 Task: Select traffic view around selected location Great Barrier Reef, Australia and identify the nearest hotel to the peak traffic point
Action: Mouse moved to (135, 72)
Screenshot: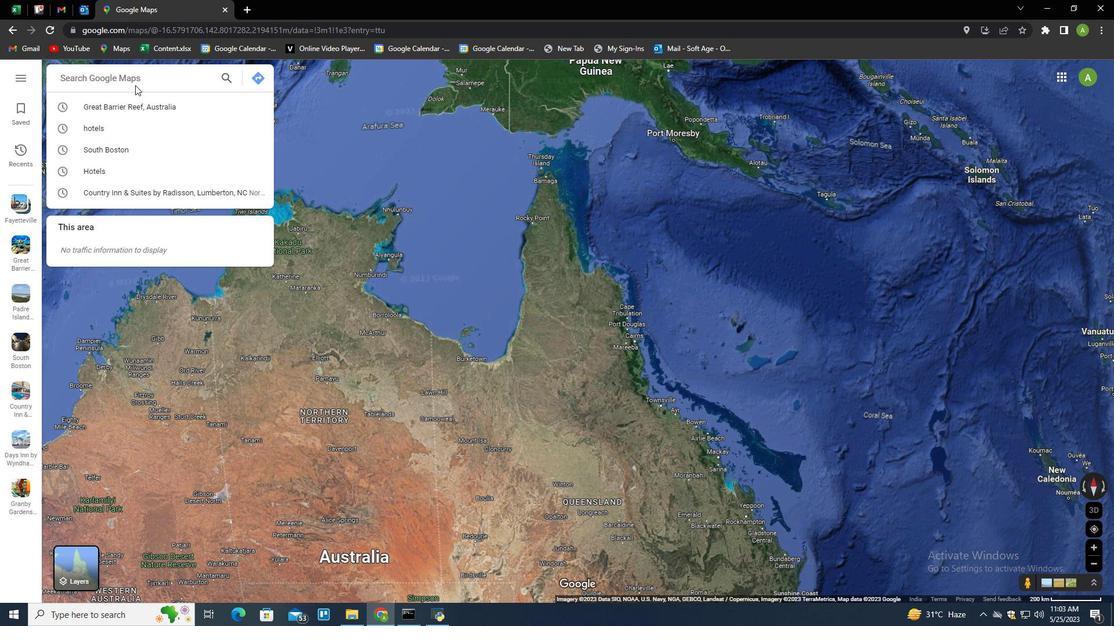
Action: Mouse pressed left at (135, 72)
Screenshot: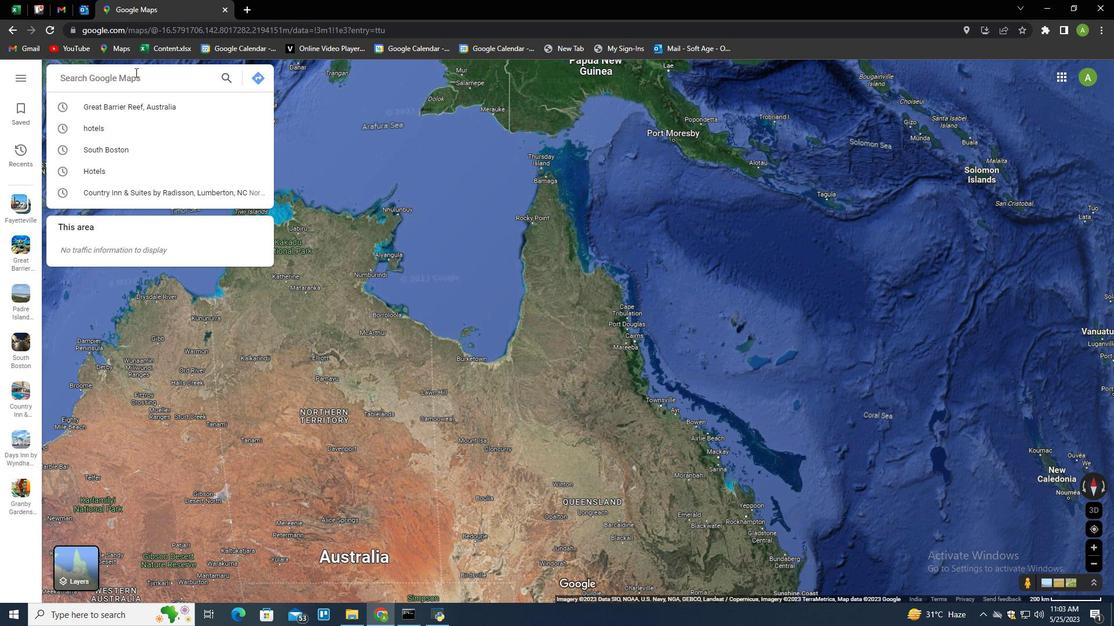 
Action: Key pressed <Key.shift>Barries<Key.backspace>r<Key.space><Key.shift>Reef,<Key.space><Key.shift>Austrat<Key.backspace>lia<Key.down><Key.enter>
Screenshot: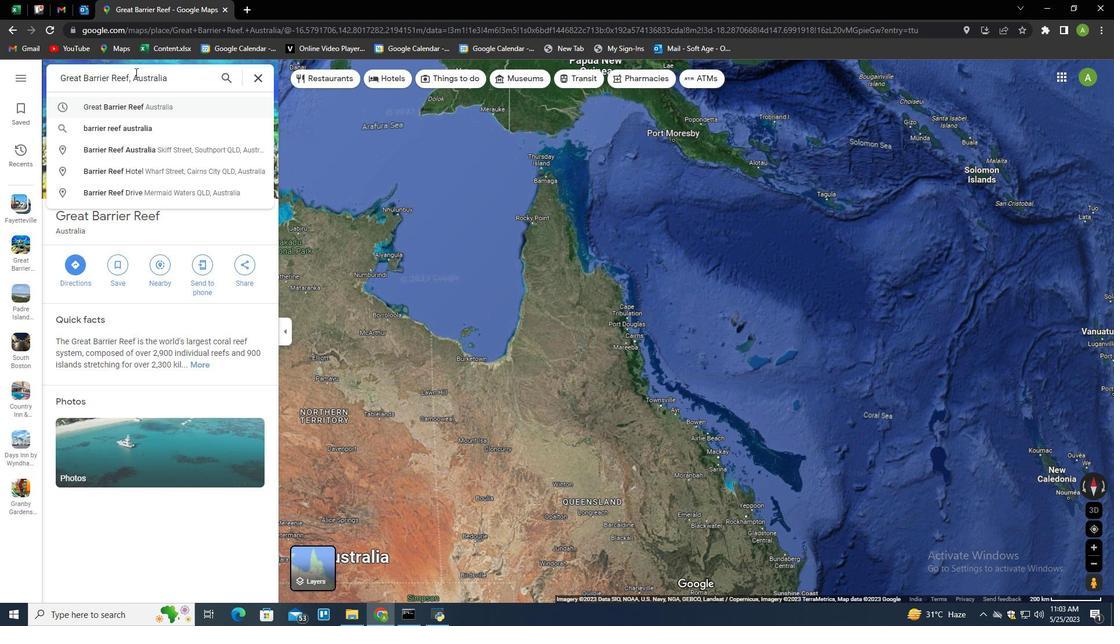 
Action: Mouse moved to (389, 78)
Screenshot: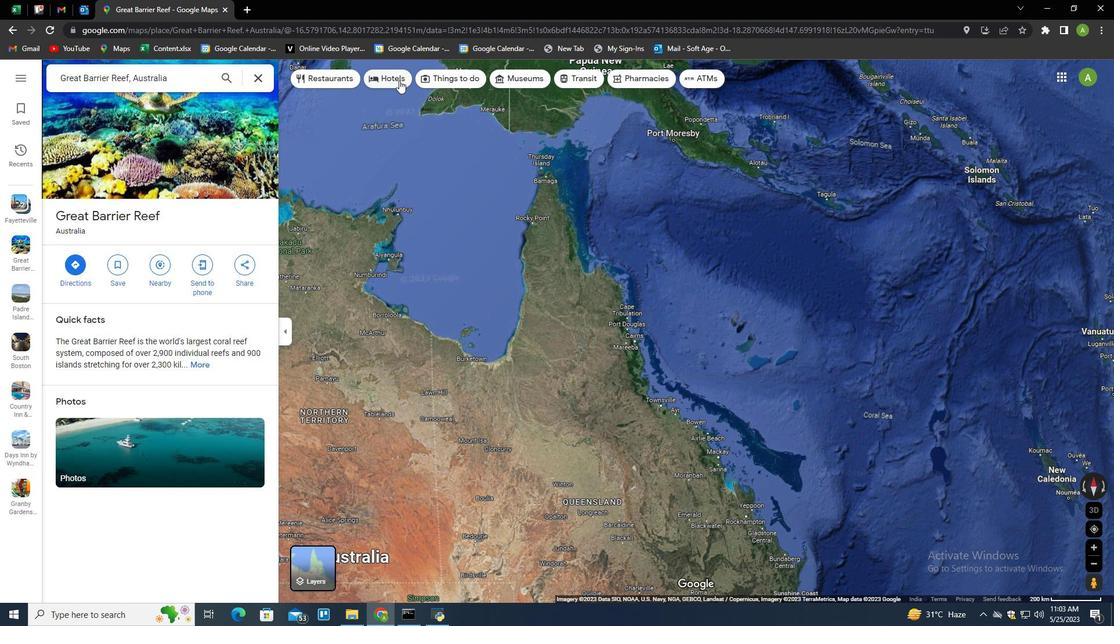 
Action: Mouse pressed left at (389, 78)
Screenshot: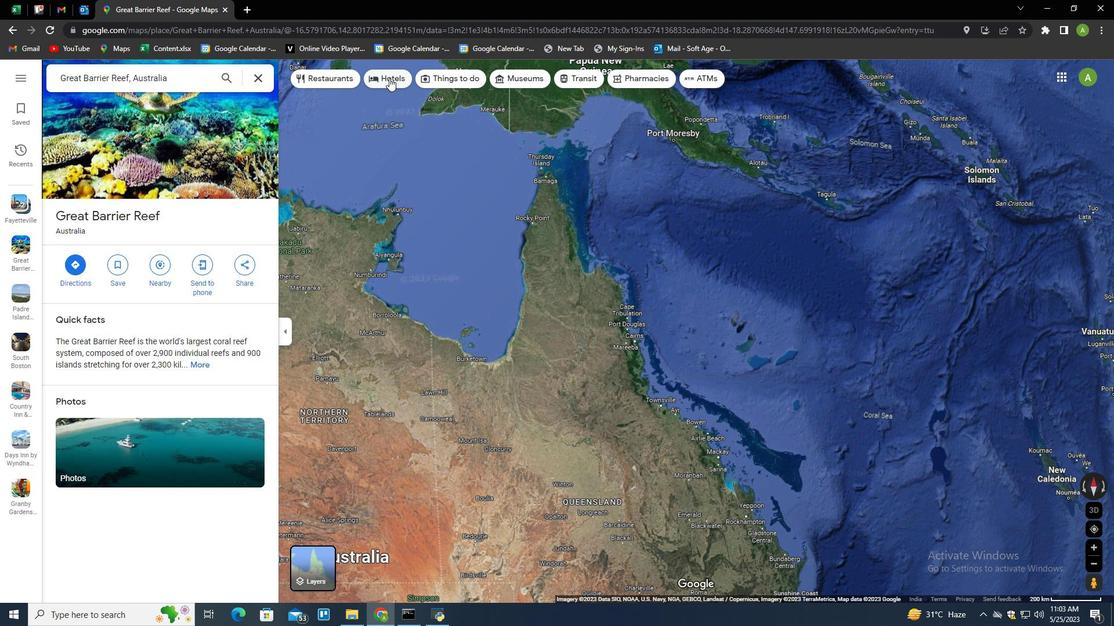 
Action: Mouse moved to (322, 571)
Screenshot: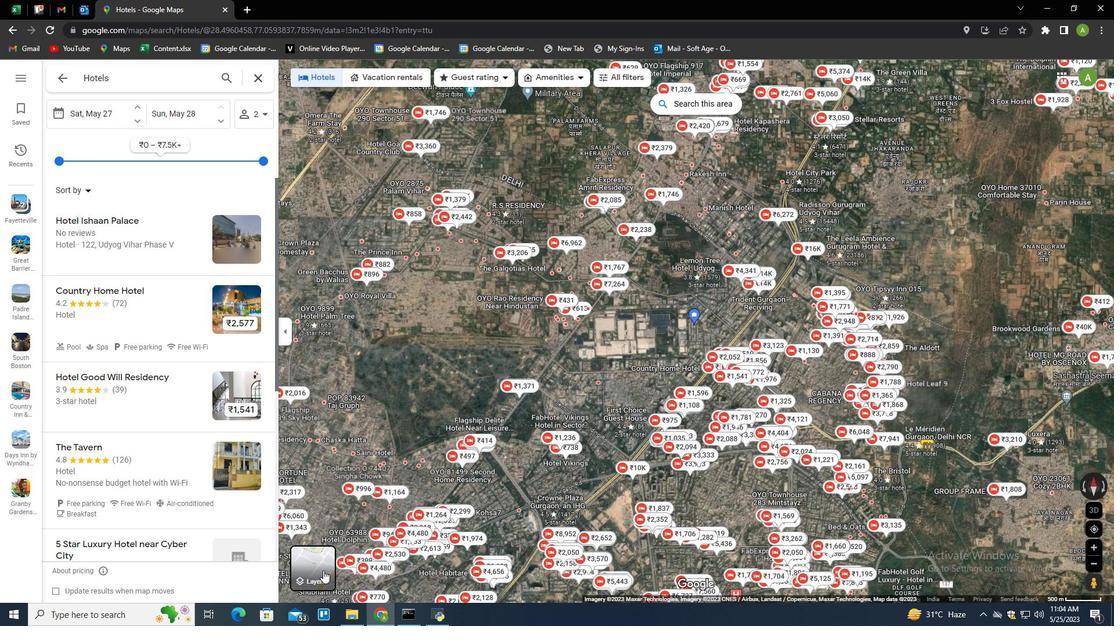 
Action: Mouse pressed left at (322, 571)
Screenshot: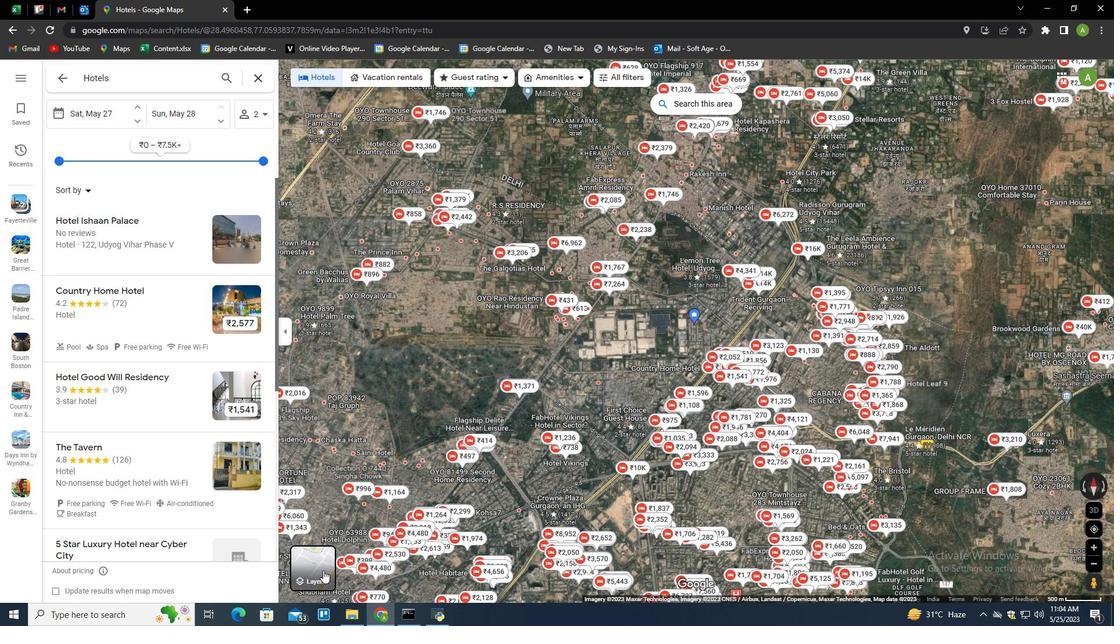 
Action: Mouse moved to (396, 562)
Screenshot: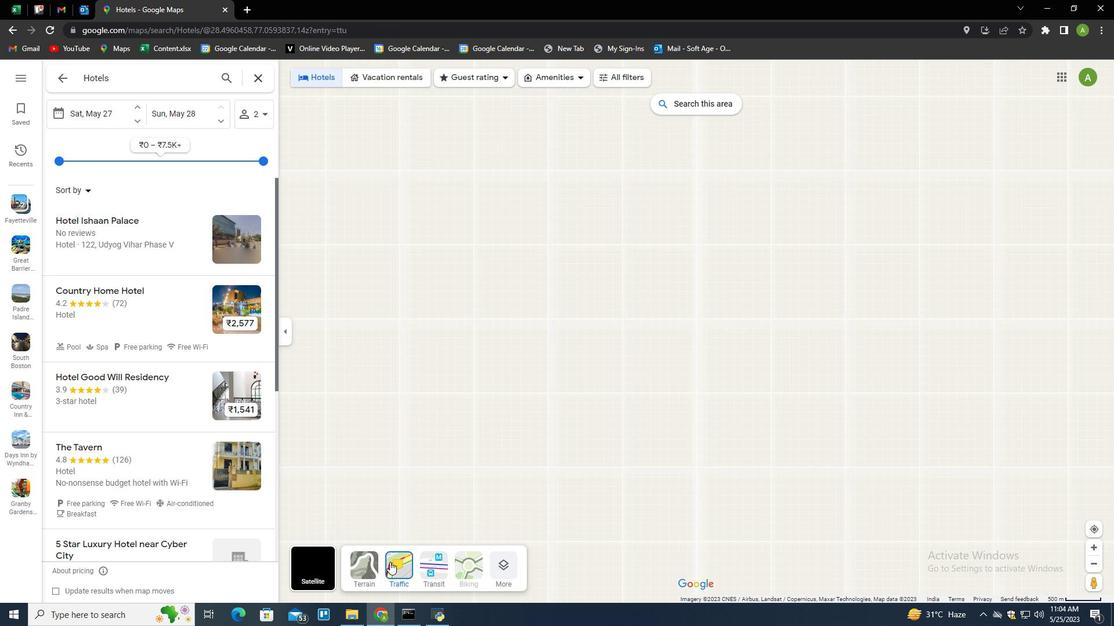 
Action: Mouse pressed left at (396, 562)
Screenshot: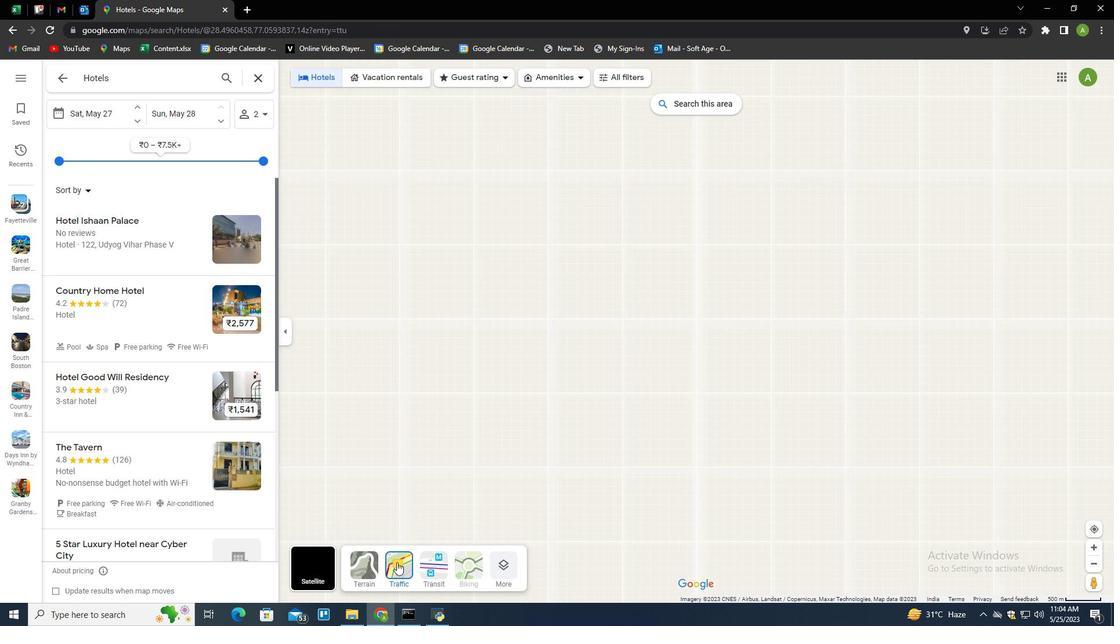 
Action: Mouse moved to (142, 250)
Screenshot: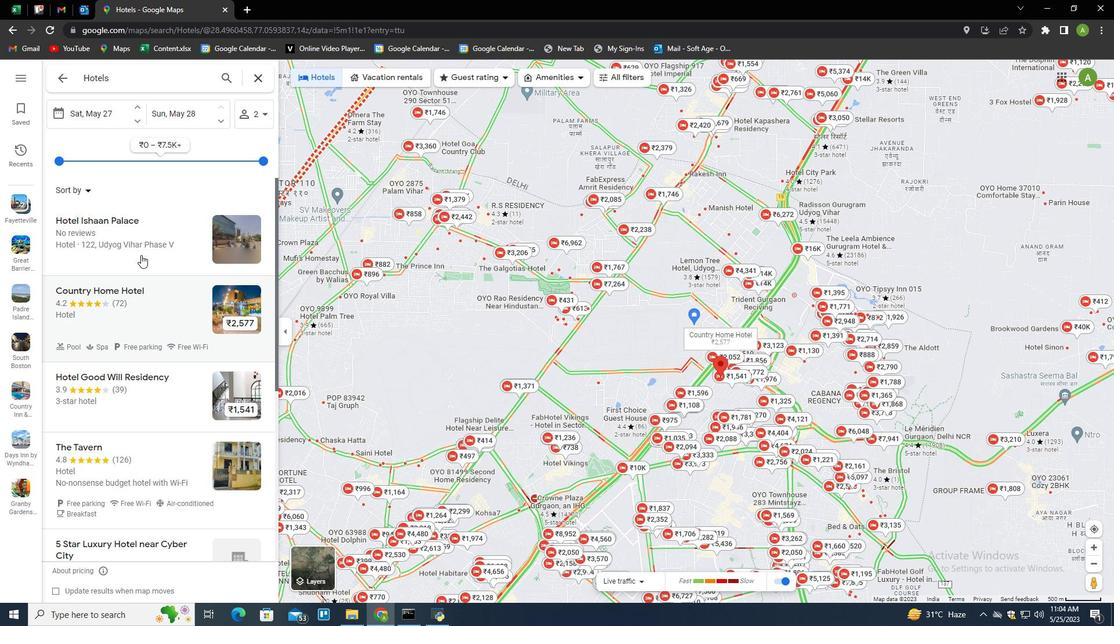 
Action: Mouse pressed left at (142, 250)
Screenshot: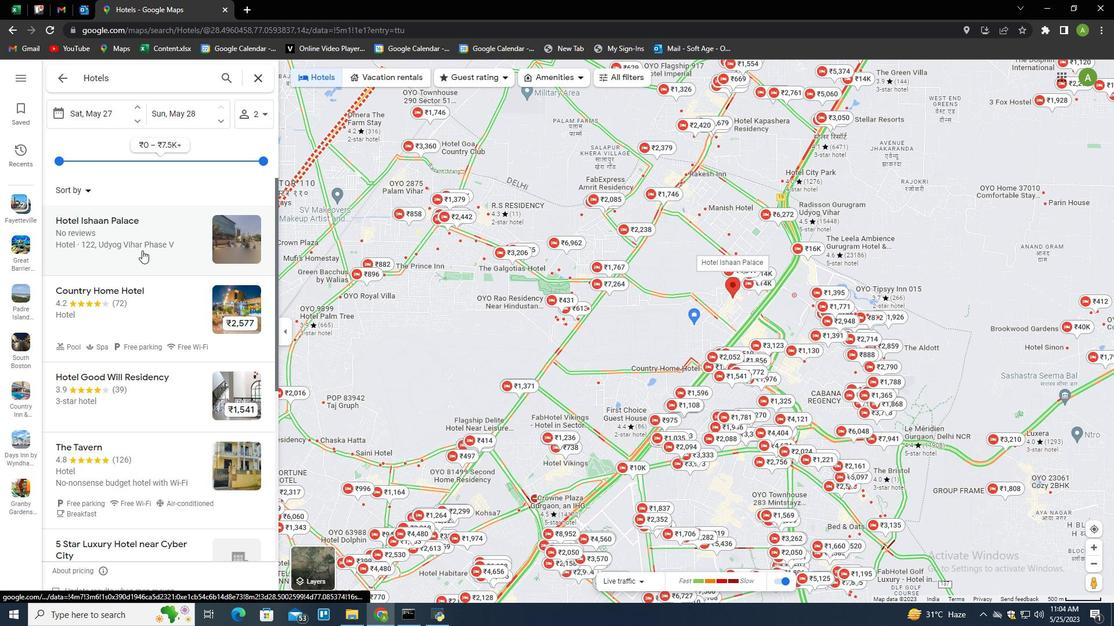 
Action: Mouse moved to (174, 355)
Screenshot: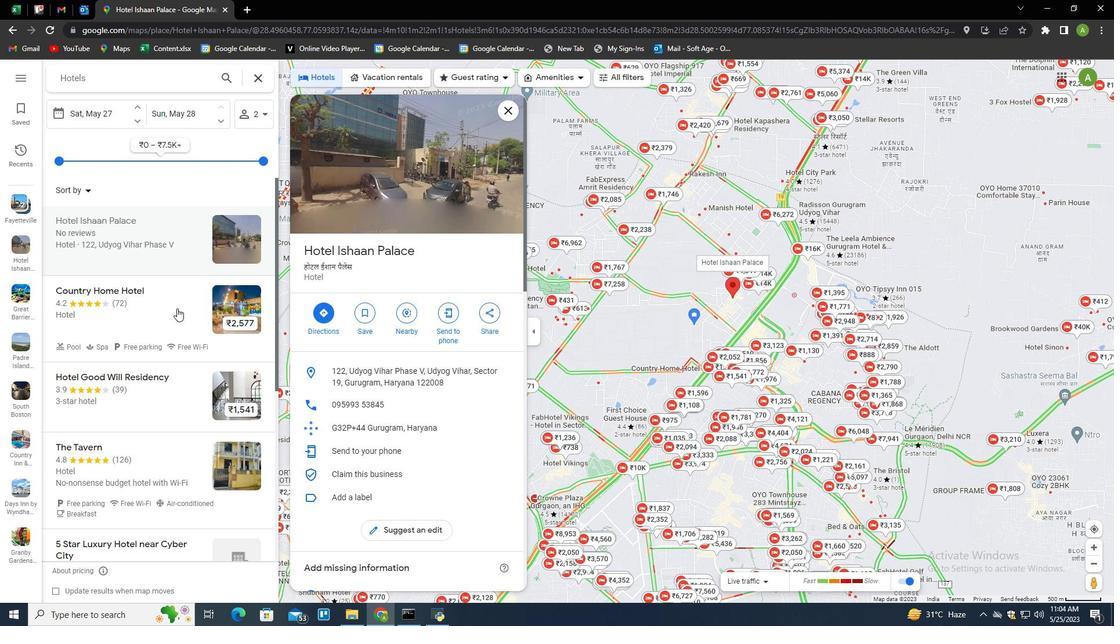 
Action: Mouse scrolled (174, 355) with delta (0, 0)
Screenshot: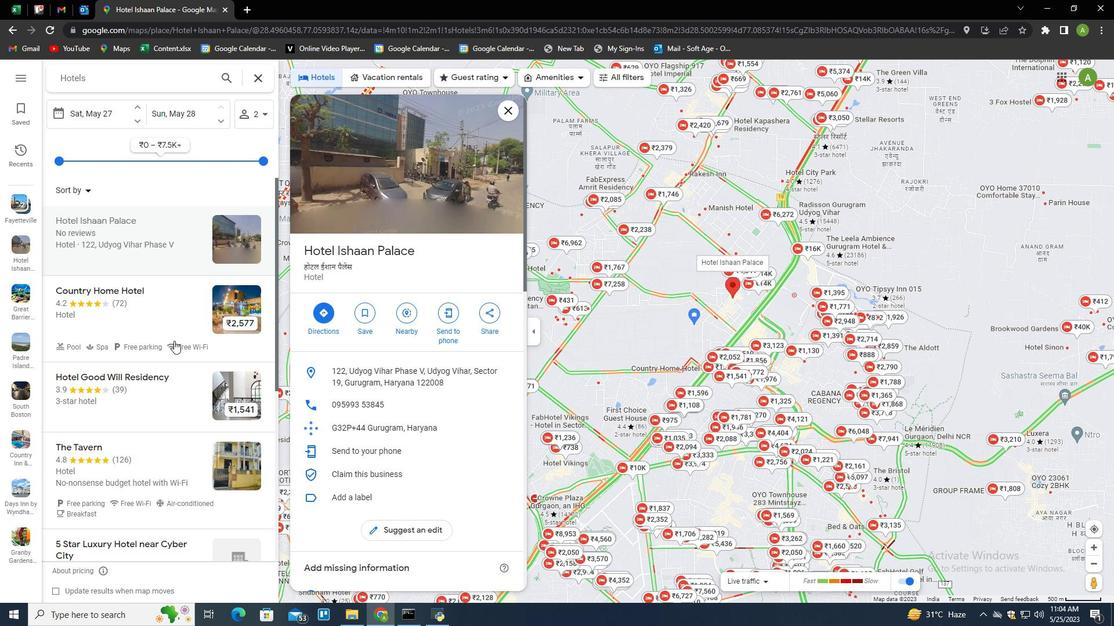 
Action: Mouse scrolled (174, 355) with delta (0, 0)
Screenshot: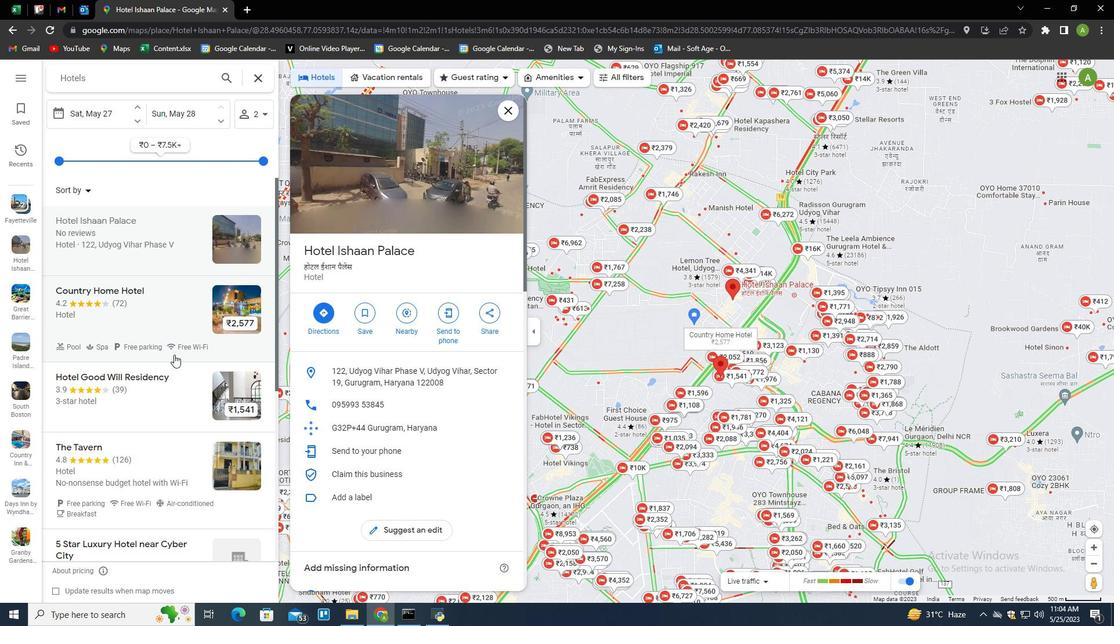 
Action: Mouse scrolled (174, 355) with delta (0, 0)
Screenshot: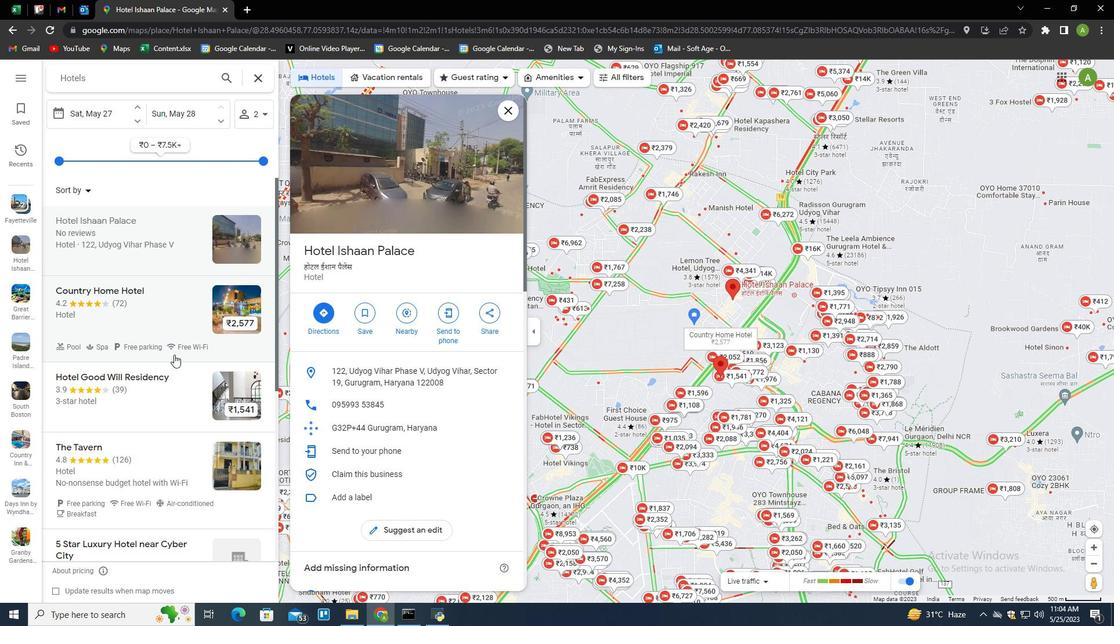
Action: Mouse scrolled (174, 354) with delta (0, 0)
Screenshot: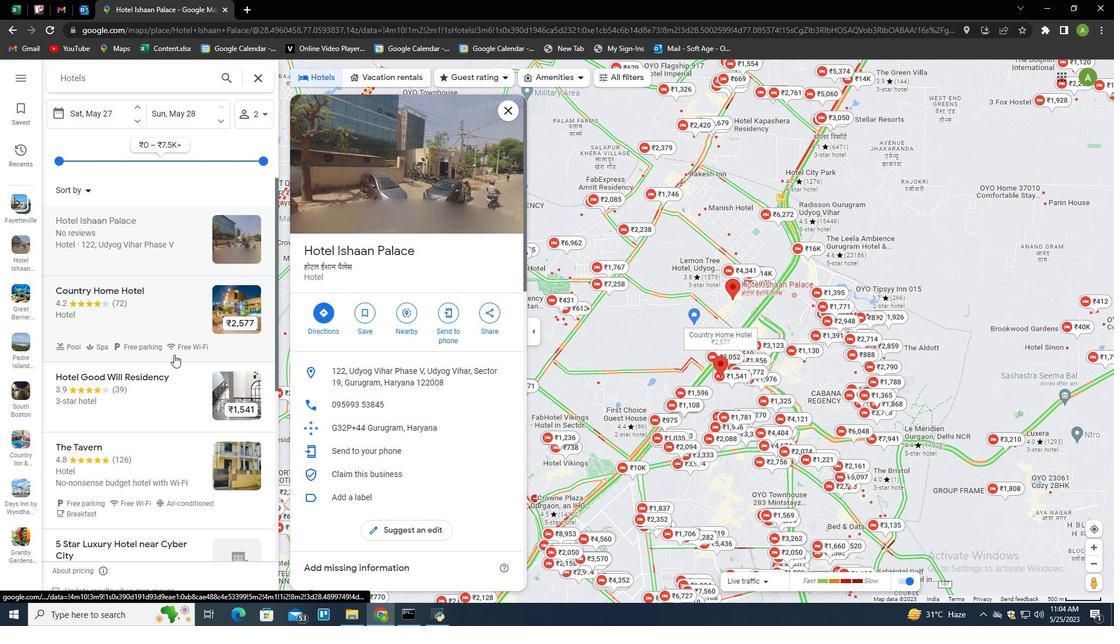 
Action: Mouse moved to (180, 323)
Screenshot: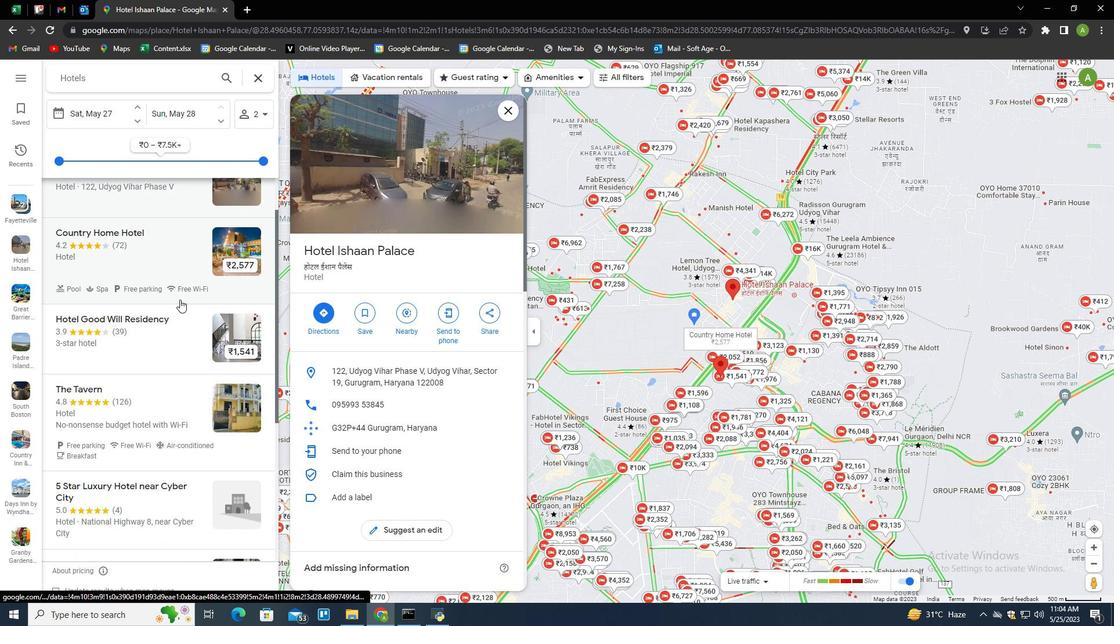 
Action: Mouse scrolled (180, 324) with delta (0, 0)
Screenshot: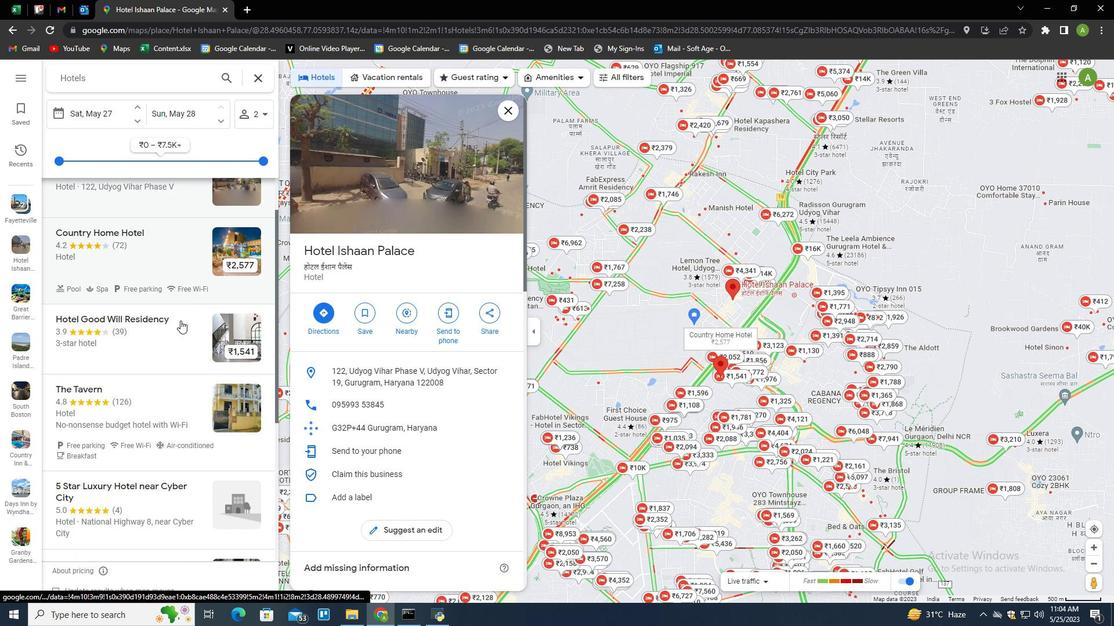 
Action: Mouse moved to (180, 324)
Screenshot: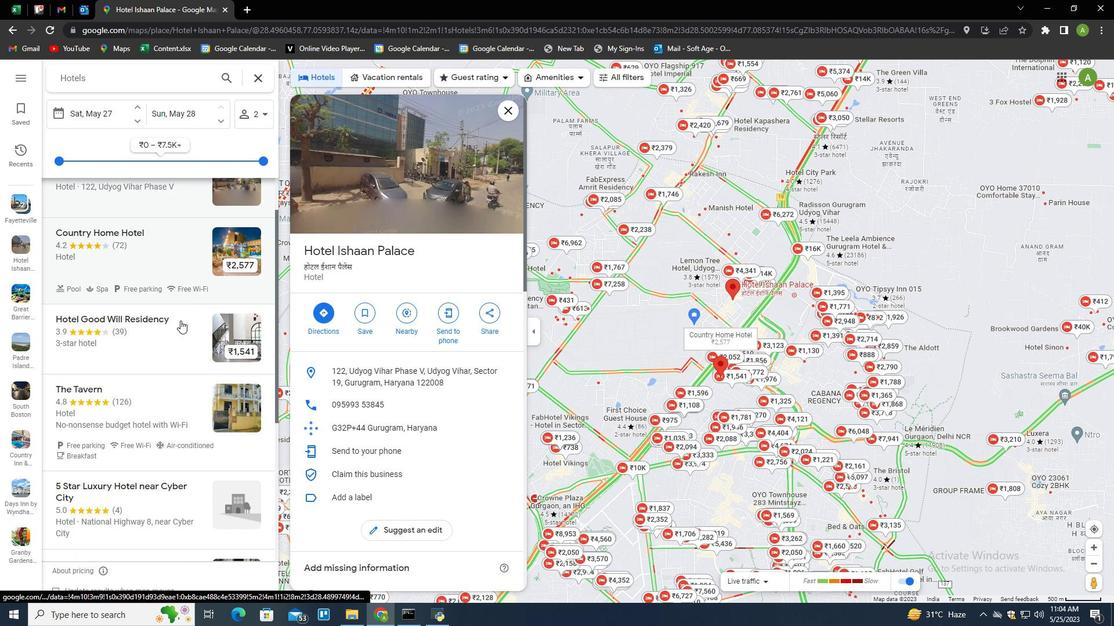 
Action: Mouse scrolled (180, 324) with delta (0, 0)
Screenshot: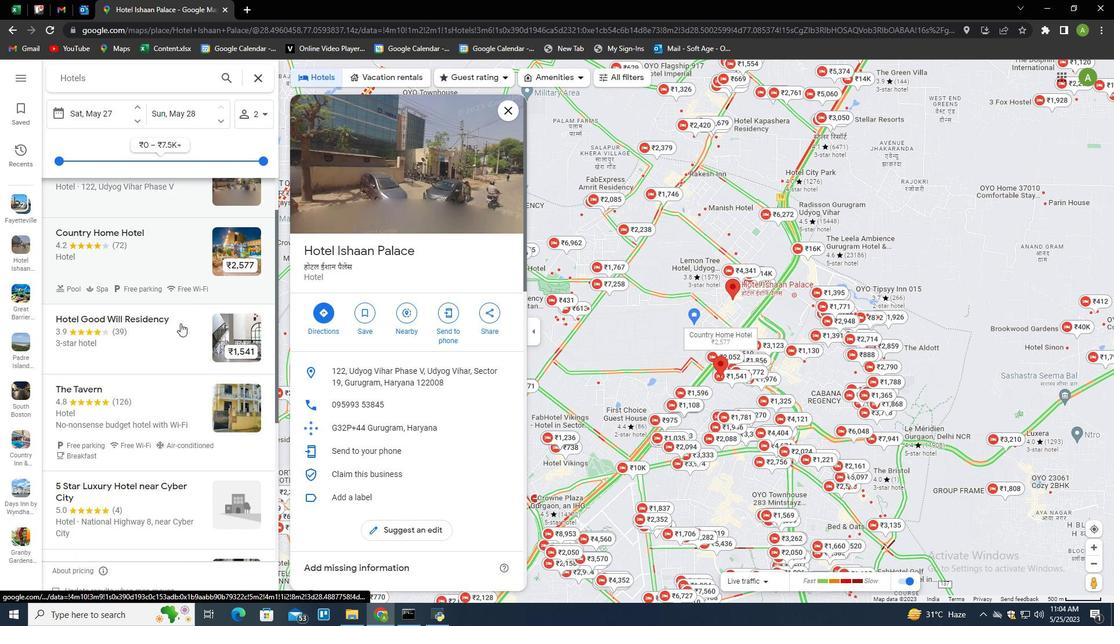 
Action: Mouse scrolled (180, 324) with delta (0, 0)
Screenshot: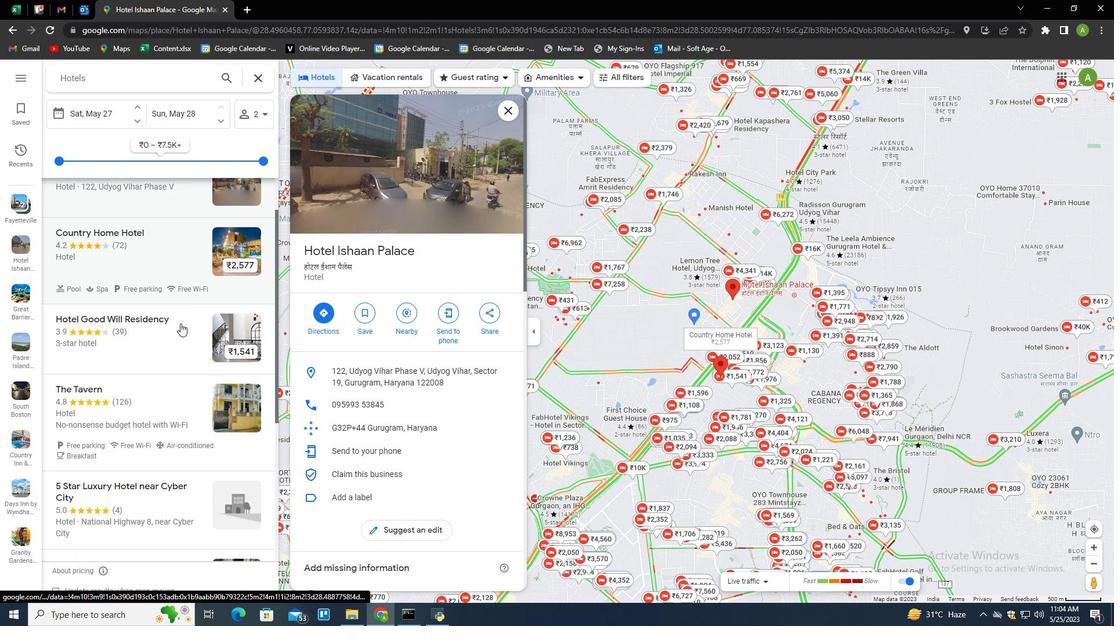 
Action: Mouse moved to (258, 76)
Screenshot: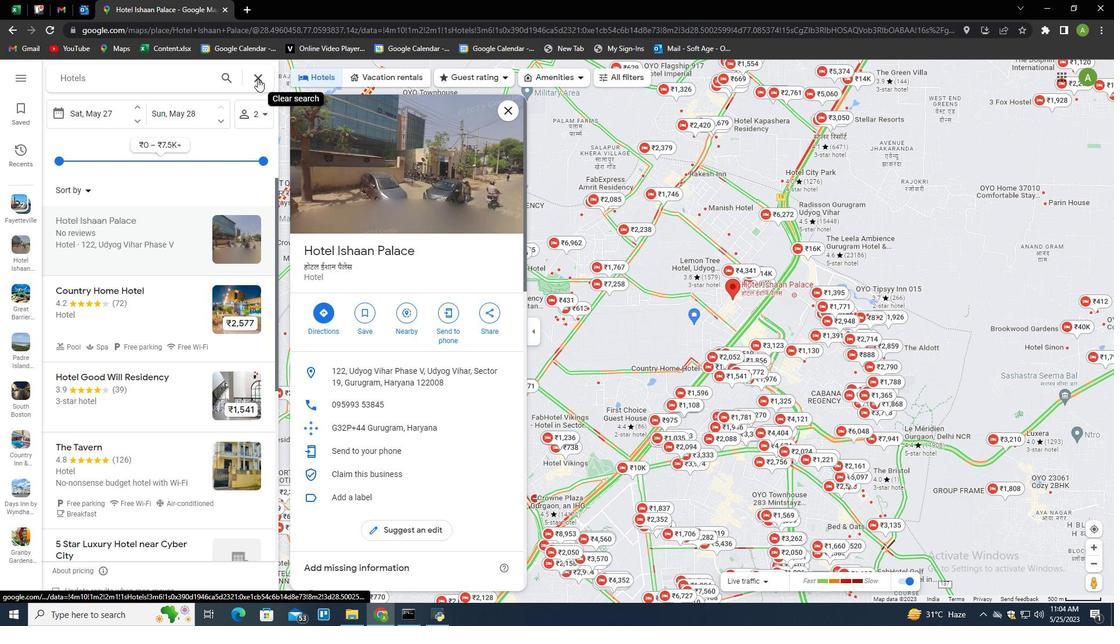 
Action: Mouse pressed left at (258, 76)
Screenshot: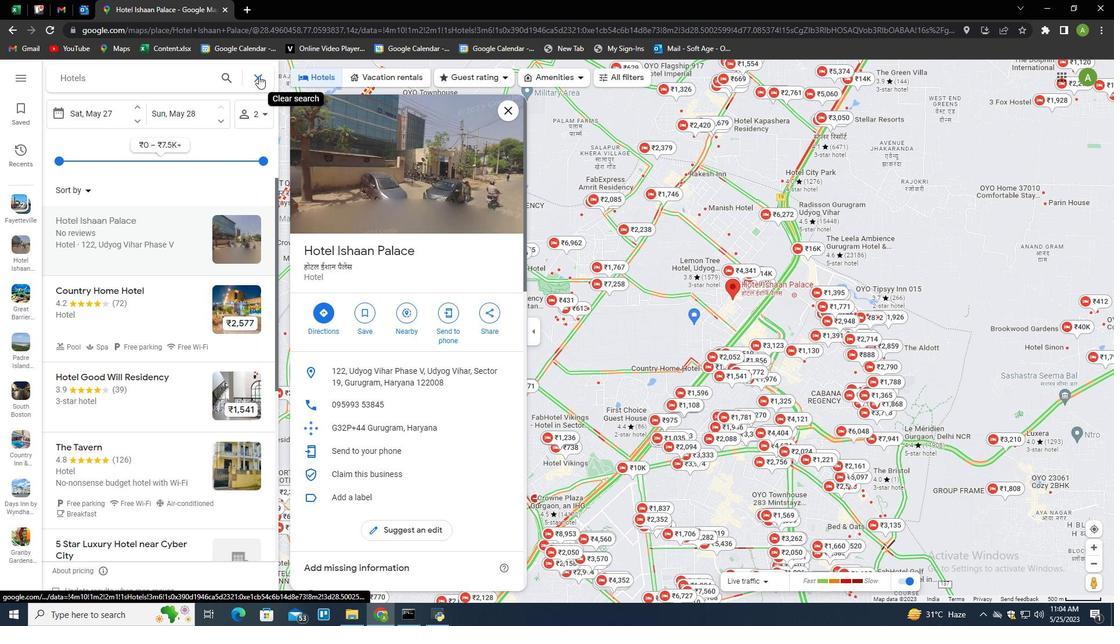 
Action: Mouse moved to (184, 80)
Screenshot: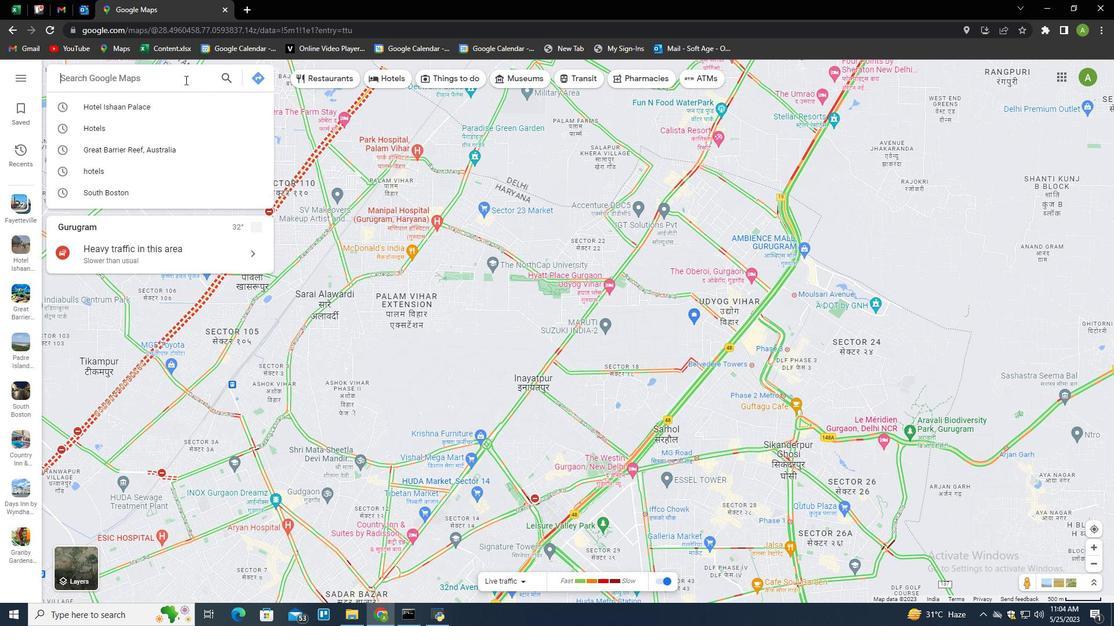 
Action: Mouse pressed left at (184, 80)
Screenshot: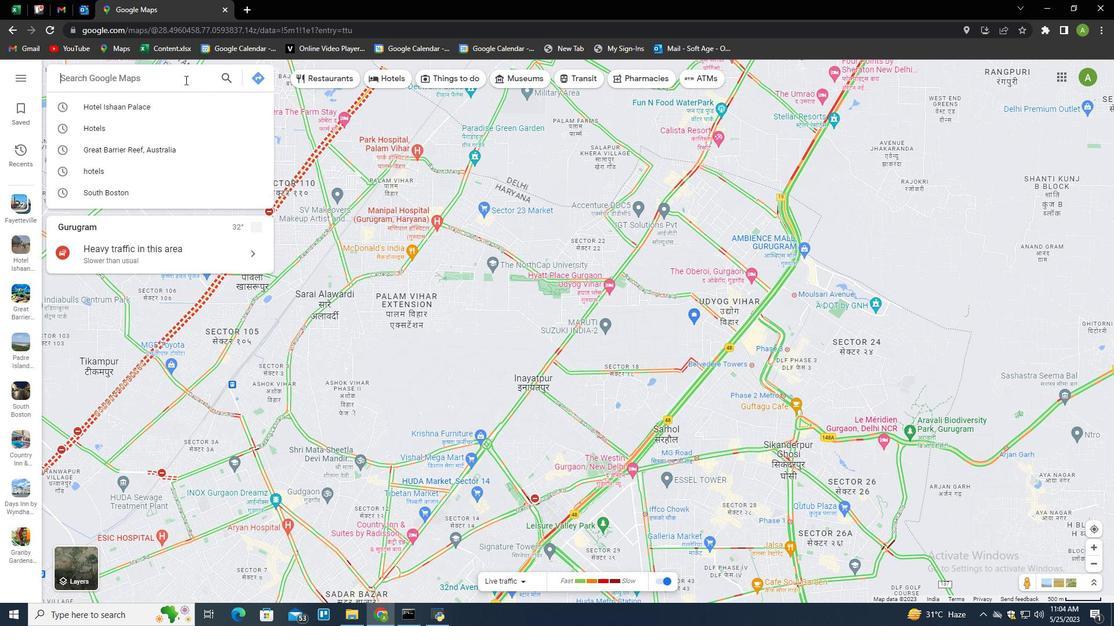 
Action: Mouse moved to (182, 141)
Screenshot: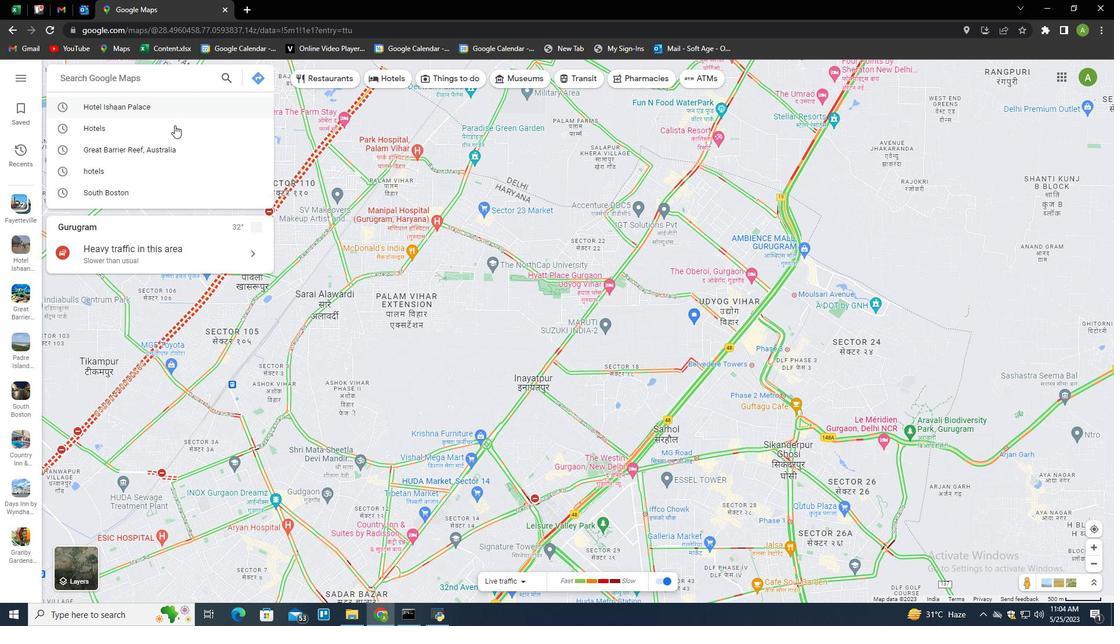 
Action: Mouse pressed left at (182, 141)
Screenshot: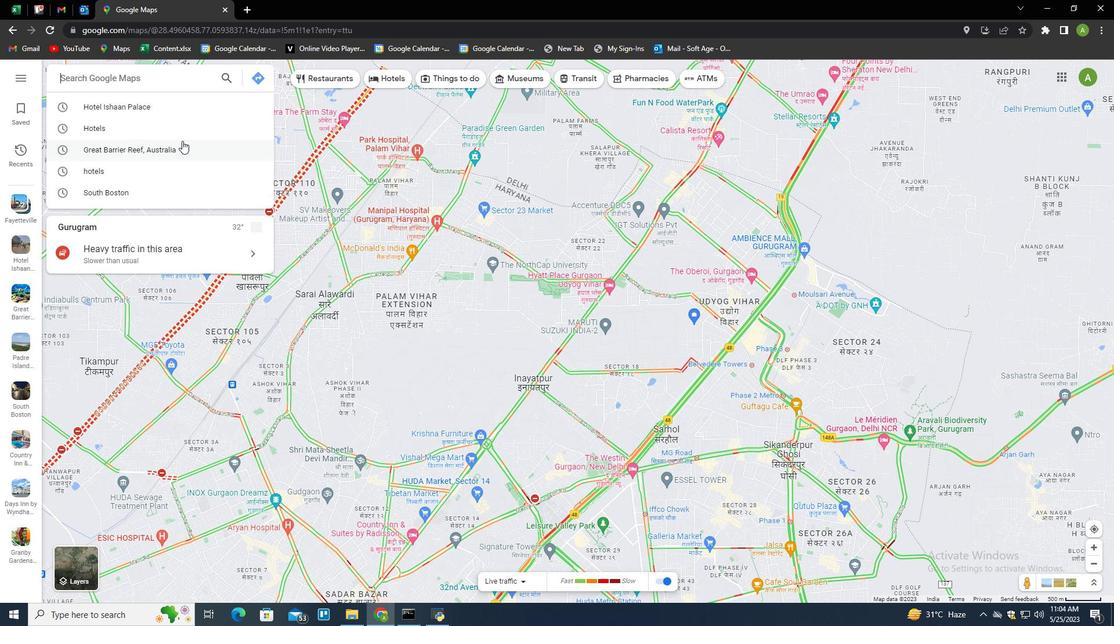 
Action: Mouse moved to (160, 265)
Screenshot: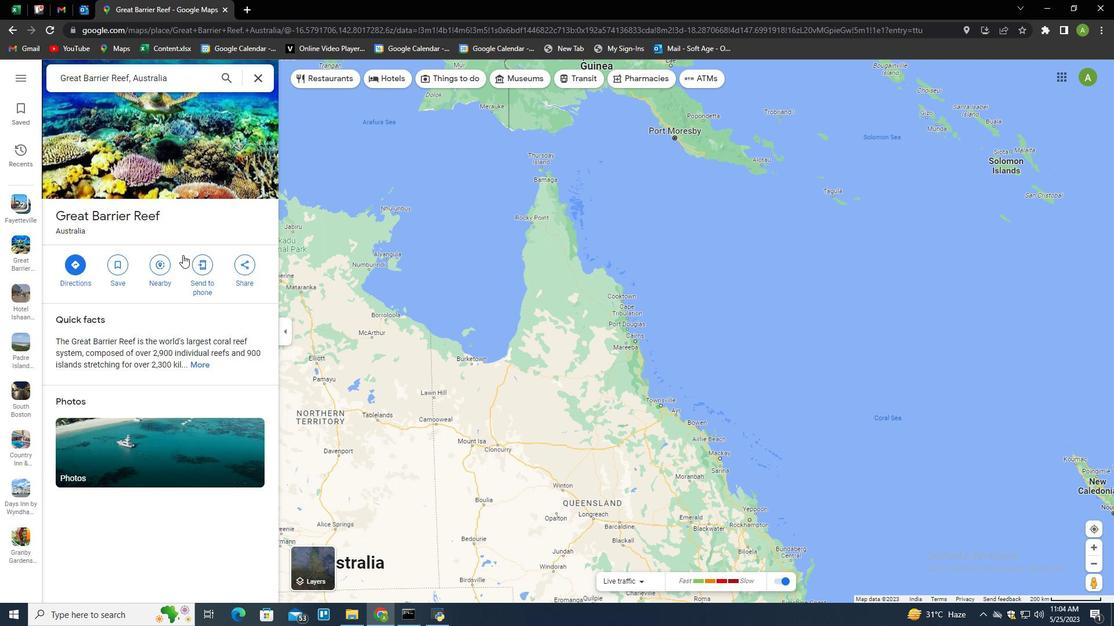 
Action: Mouse pressed left at (160, 265)
Screenshot: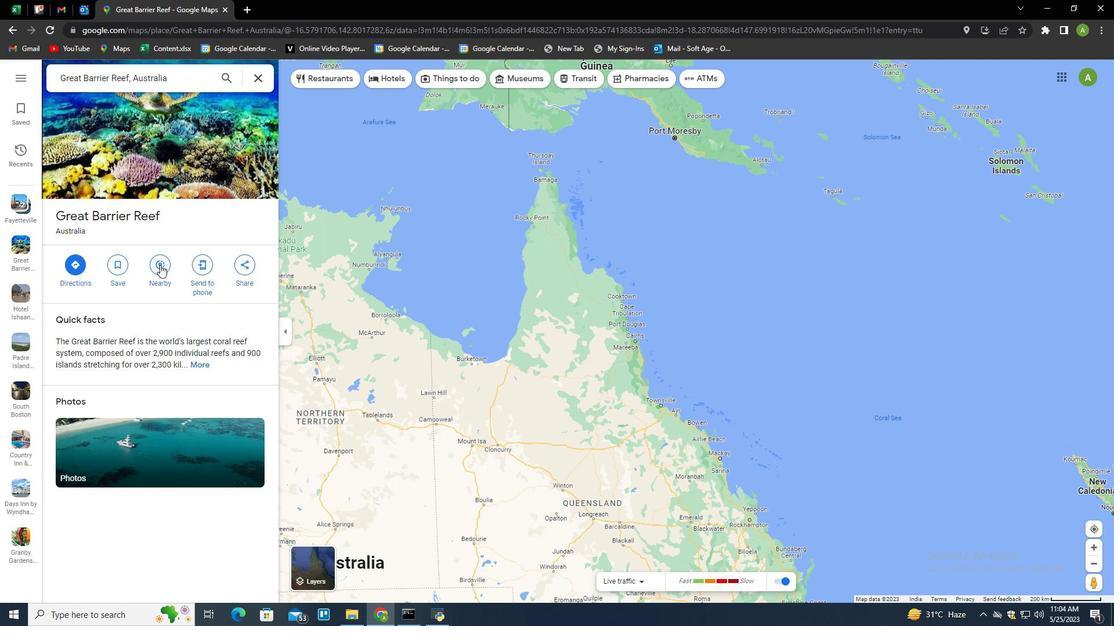 
Action: Mouse moved to (116, 124)
Screenshot: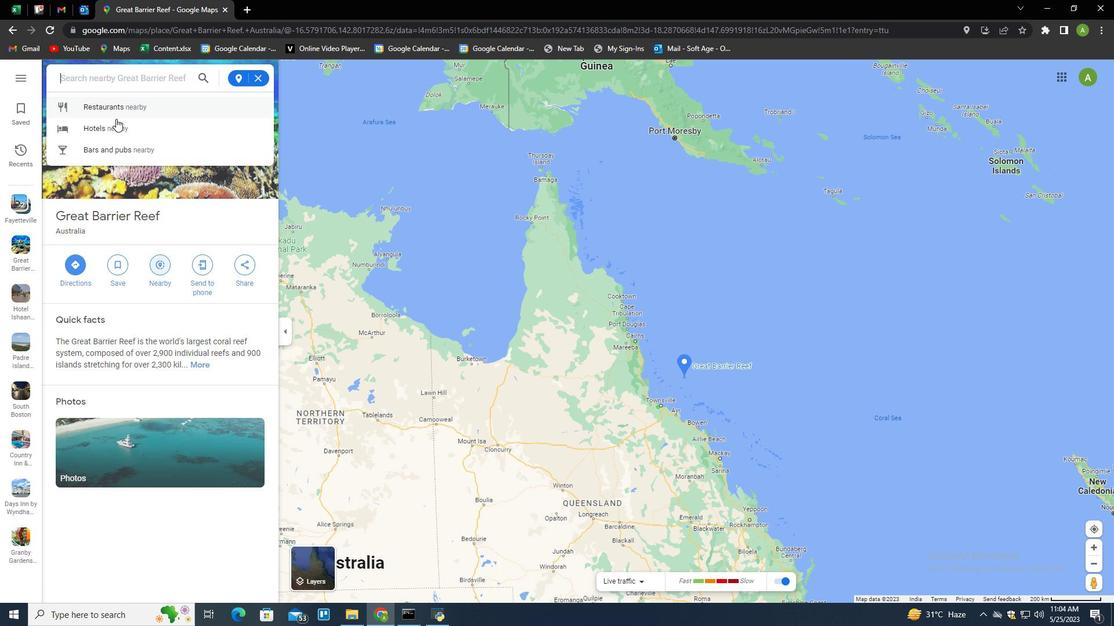 
Action: Mouse pressed left at (116, 124)
Screenshot: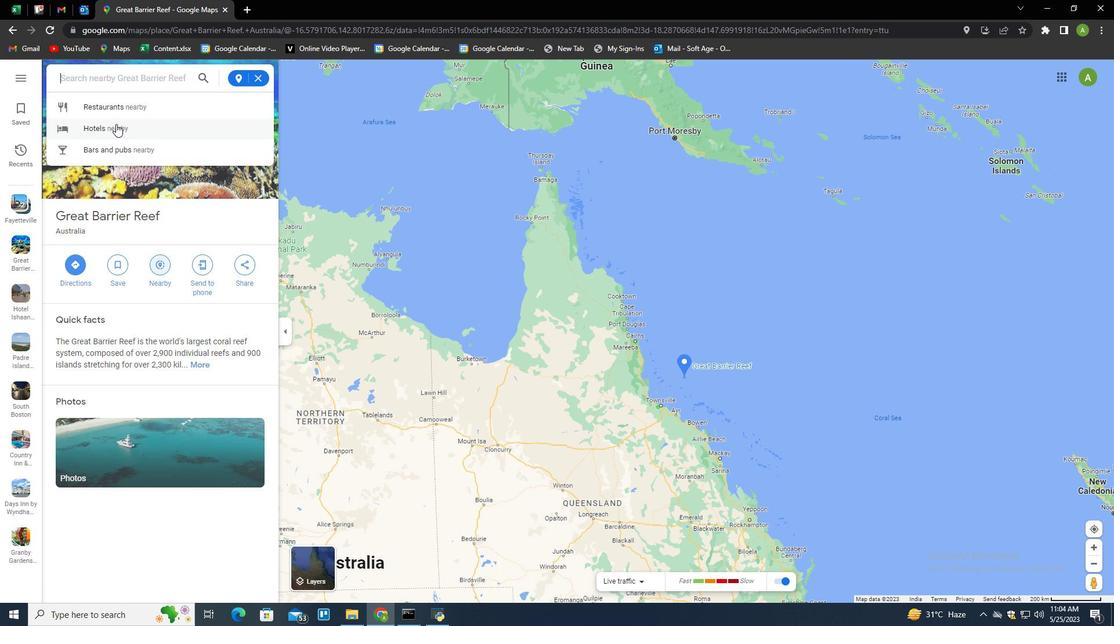 
Action: Mouse moved to (163, 345)
Screenshot: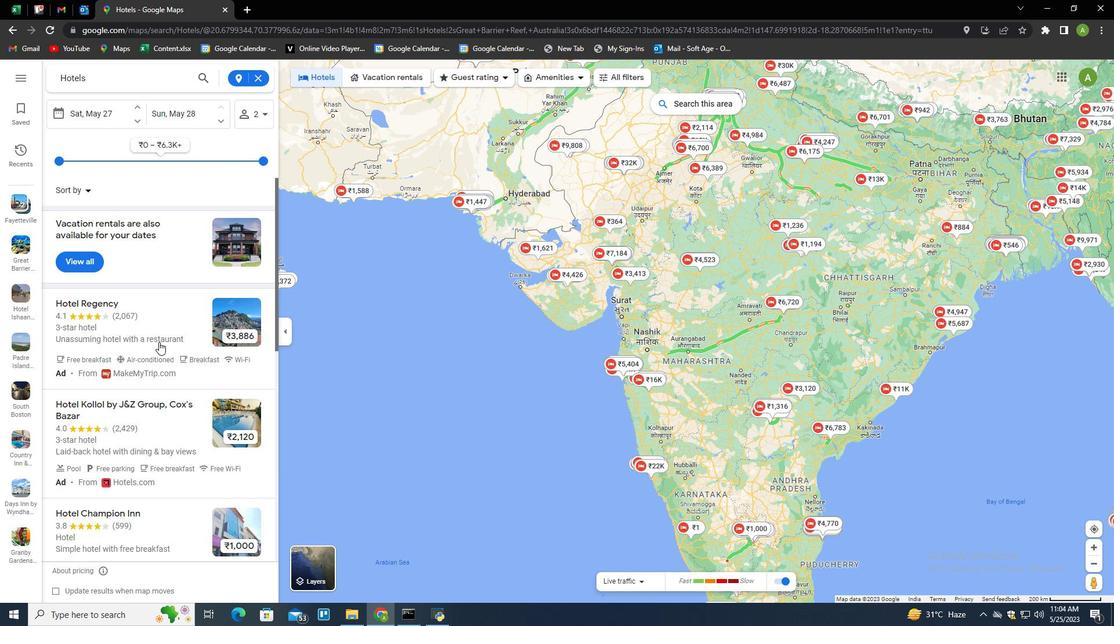 
Action: Mouse pressed left at (163, 345)
Screenshot: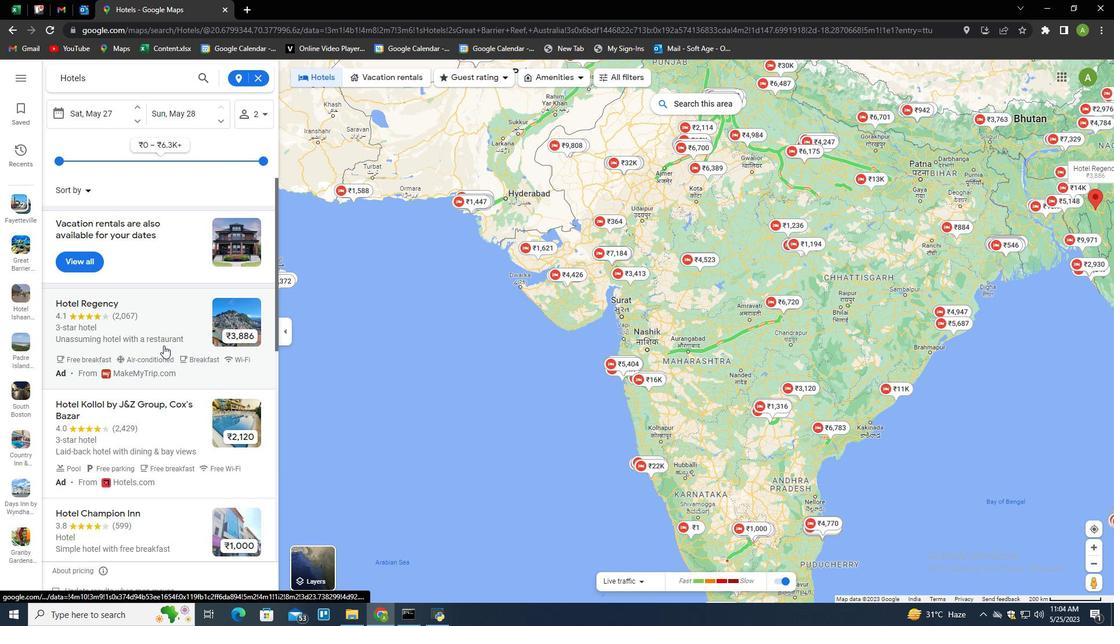 
Action: Mouse moved to (165, 436)
Screenshot: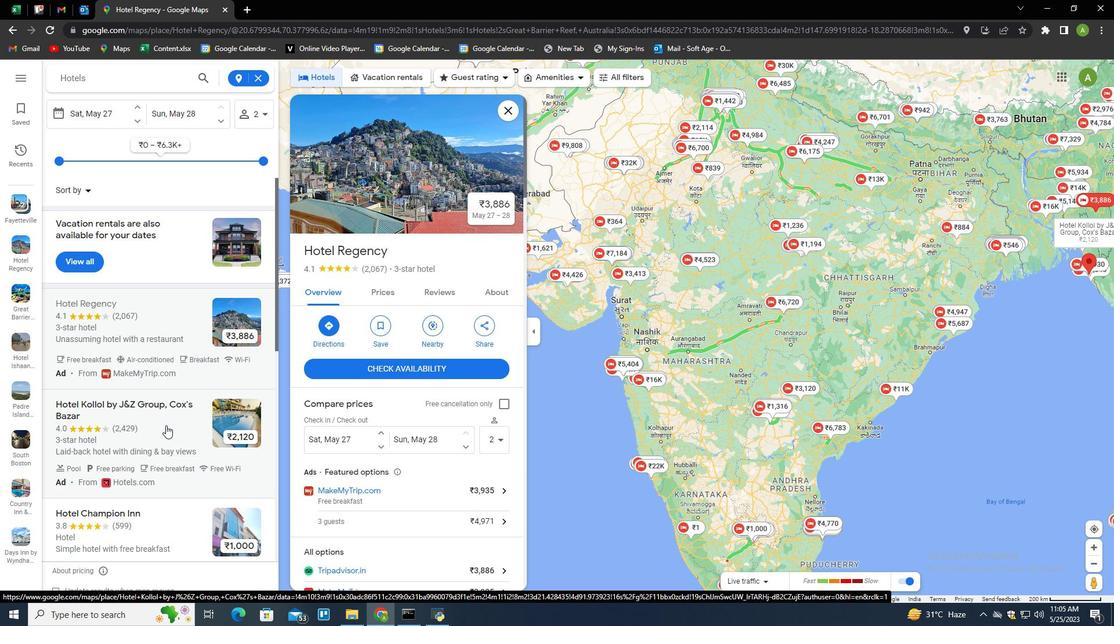 
Action: Mouse pressed left at (165, 436)
Screenshot: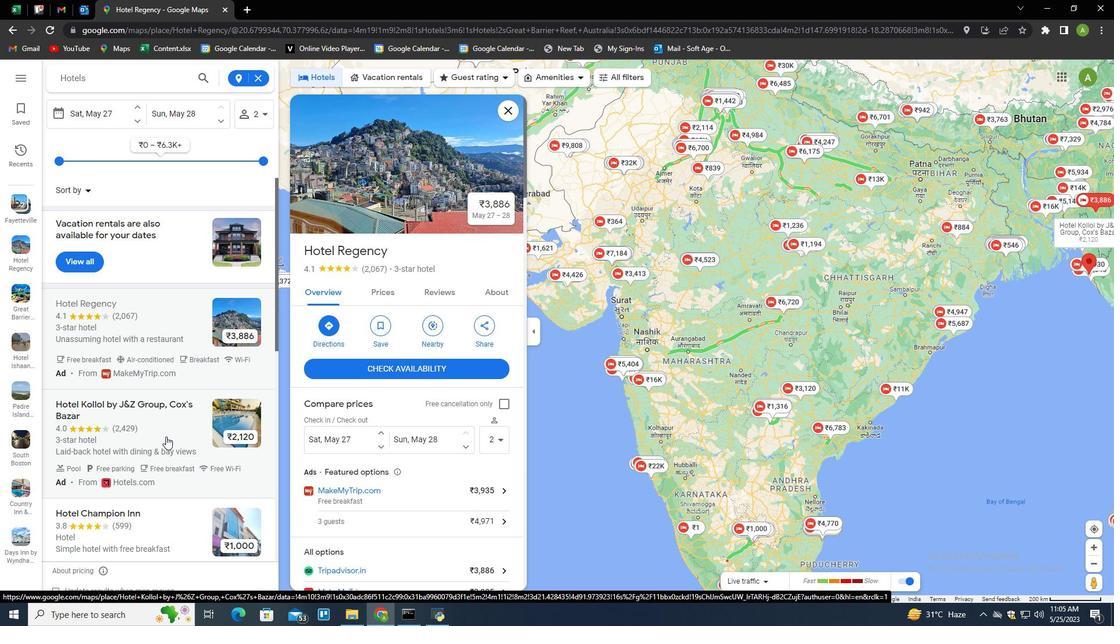 
Action: Mouse scrolled (165, 436) with delta (0, 0)
Screenshot: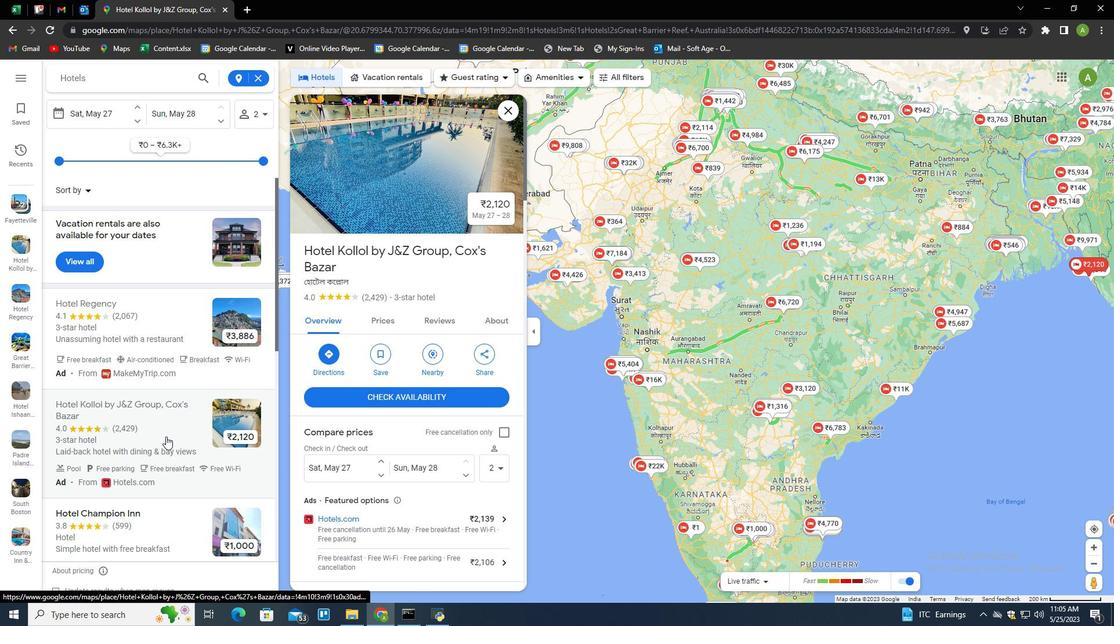 
Action: Mouse scrolled (165, 436) with delta (0, 0)
Screenshot: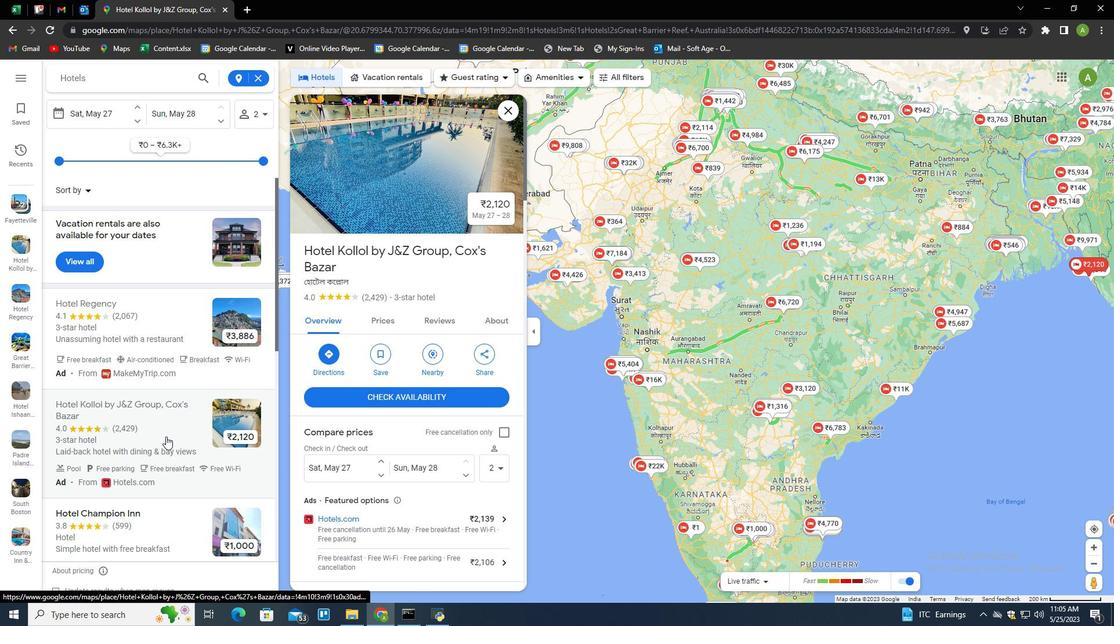 
Action: Mouse scrolled (165, 436) with delta (0, 0)
Screenshot: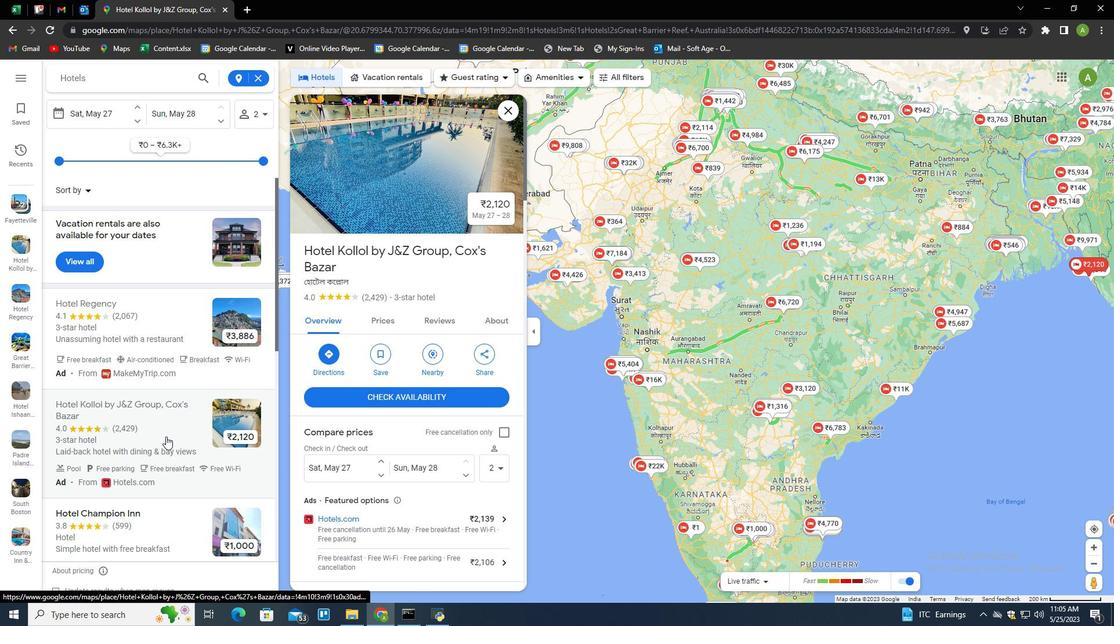 
Action: Mouse moved to (170, 376)
Screenshot: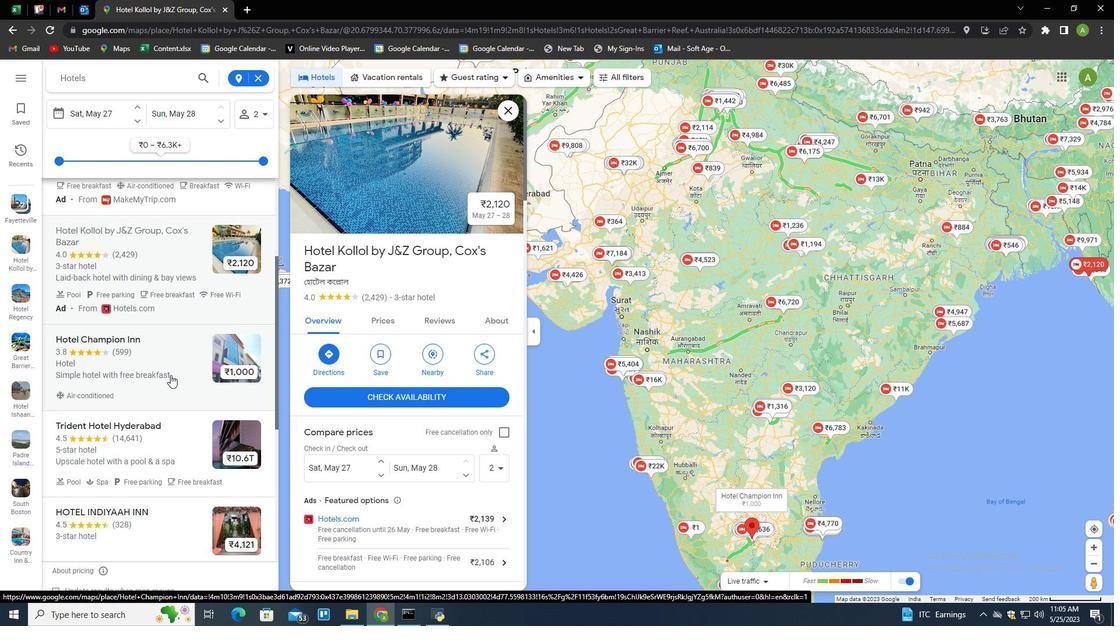 
Action: Mouse pressed left at (170, 376)
Screenshot: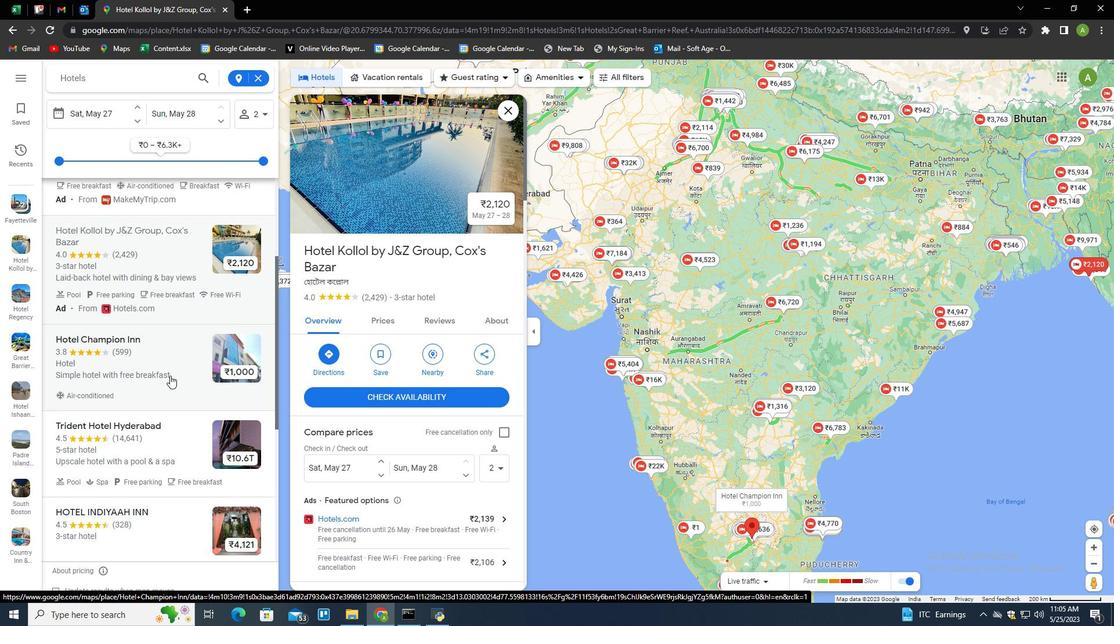 
Action: Mouse moved to (172, 441)
Screenshot: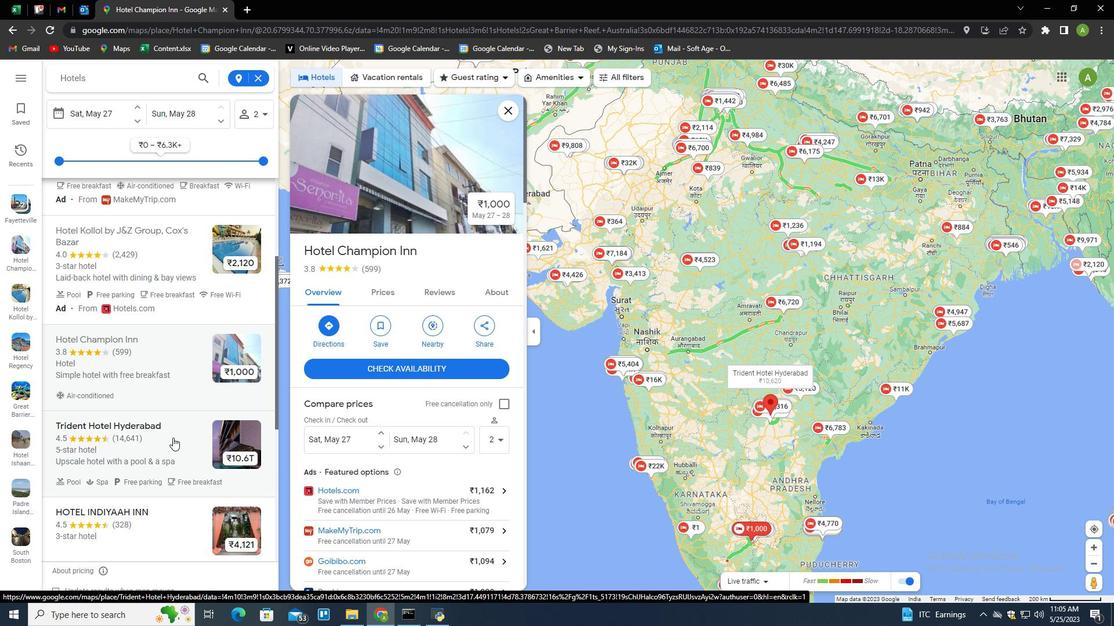 
Action: Mouse pressed left at (172, 441)
Screenshot: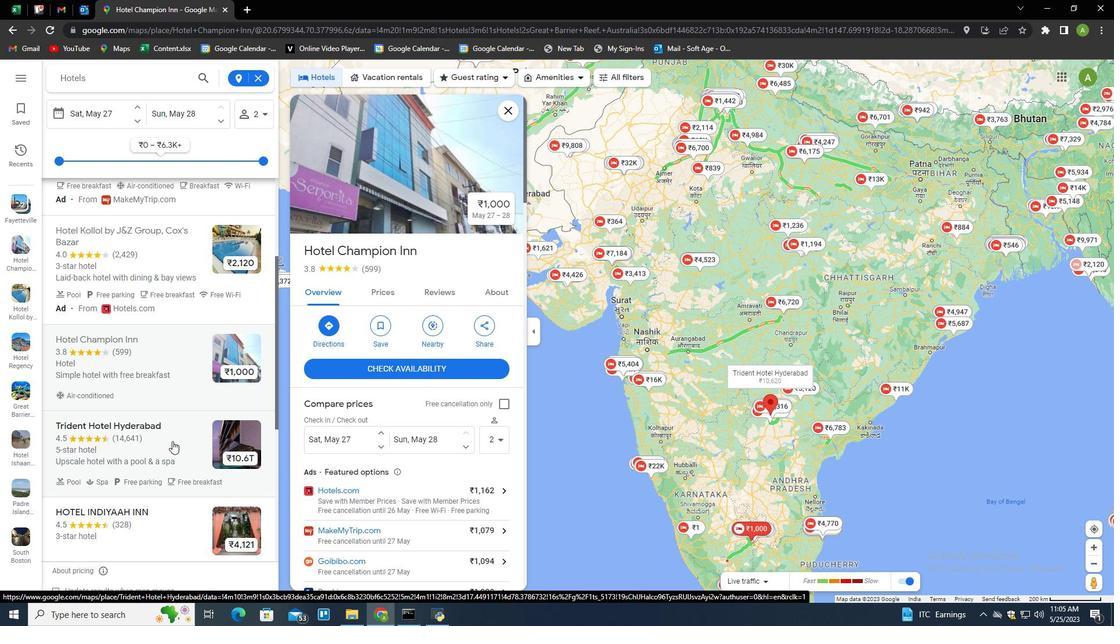 
Action: Mouse scrolled (172, 441) with delta (0, 0)
Screenshot: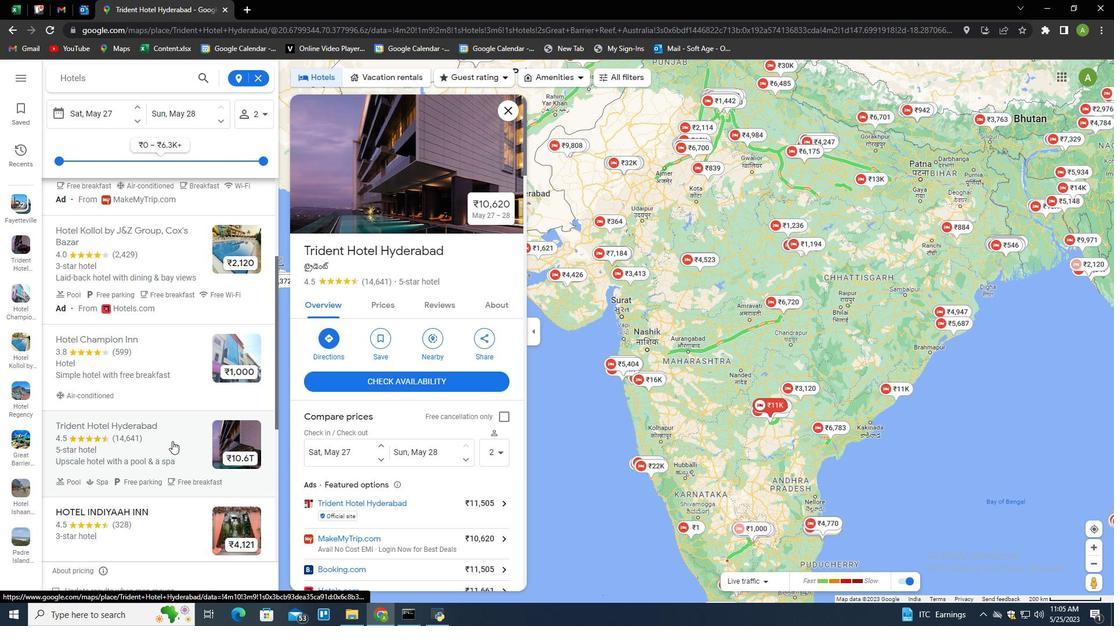 
Action: Mouse scrolled (172, 441) with delta (0, 0)
Screenshot: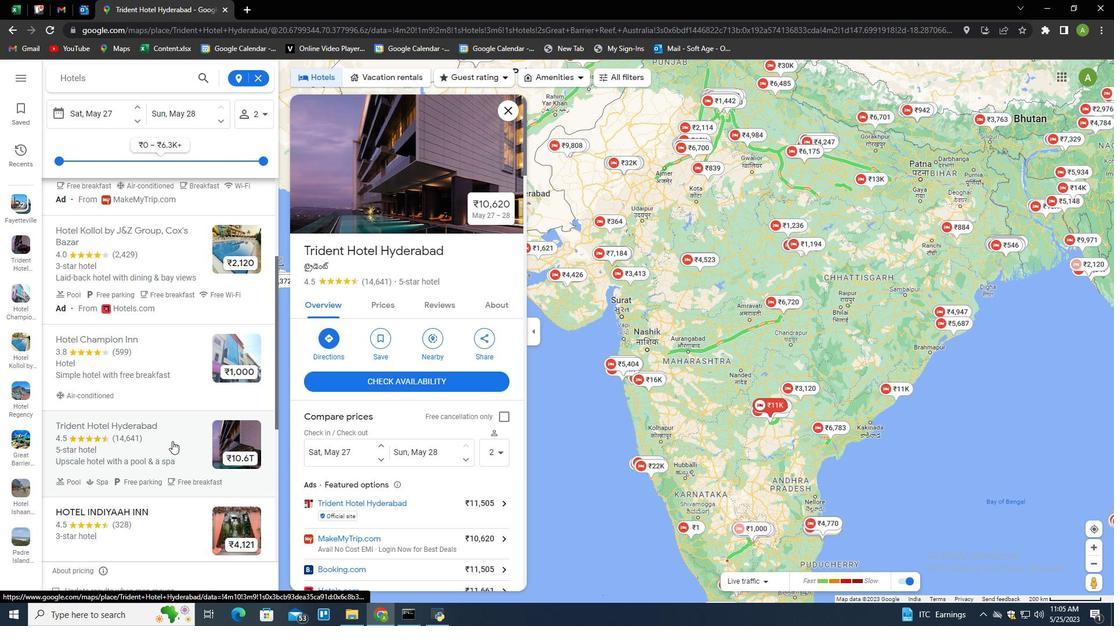 
Action: Mouse moved to (132, 521)
Screenshot: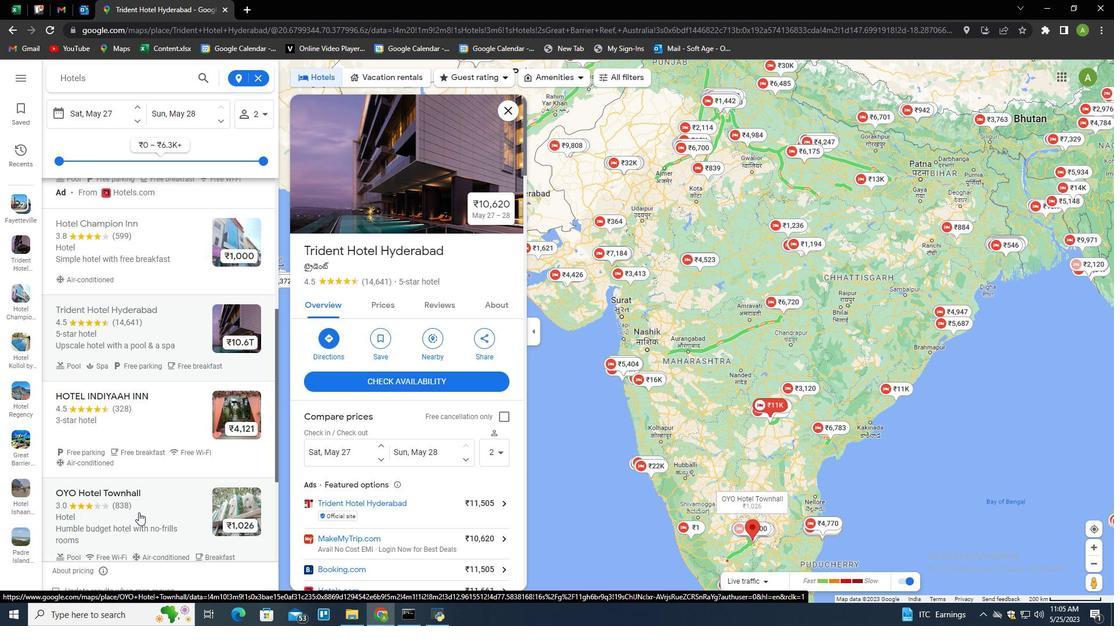 
Action: Mouse pressed left at (132, 521)
Screenshot: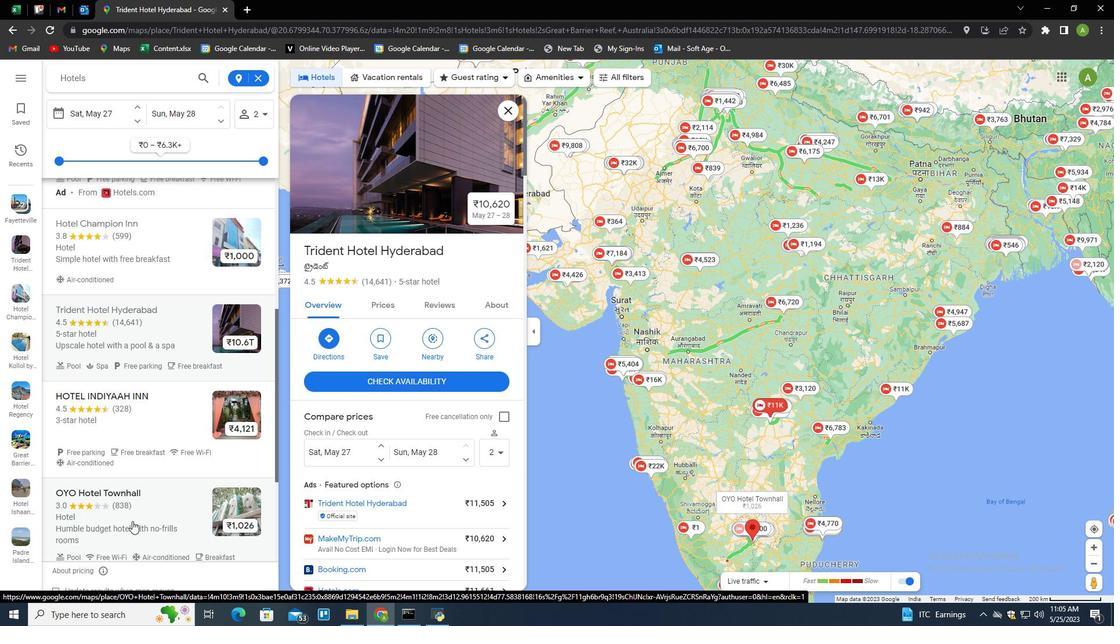 
Action: Mouse moved to (138, 546)
Screenshot: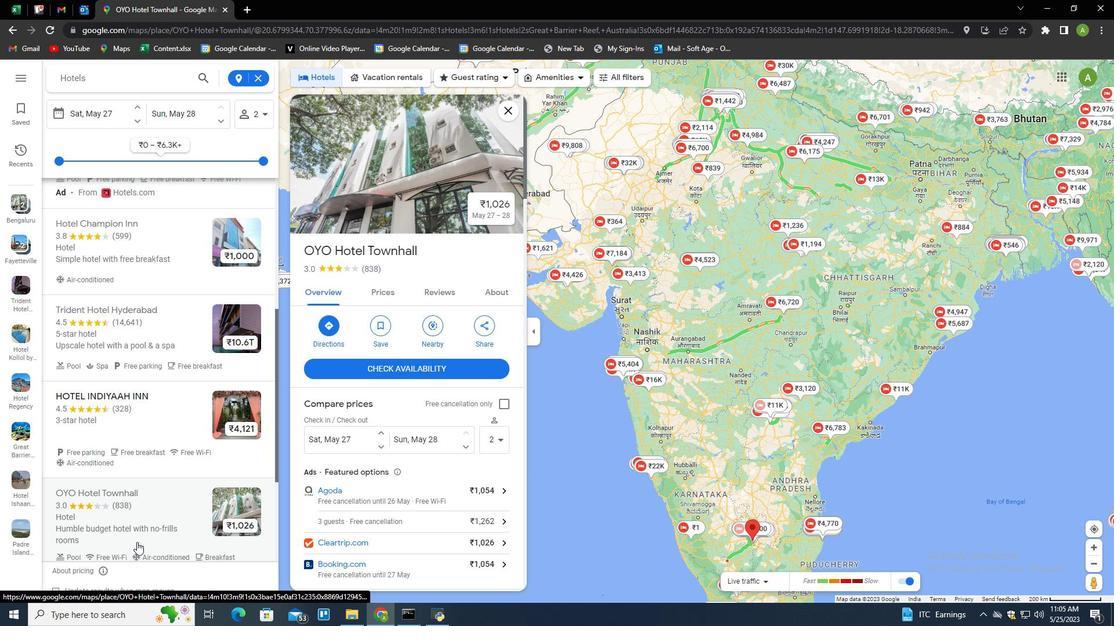 
Action: Mouse scrolled (138, 545) with delta (0, 0)
Screenshot: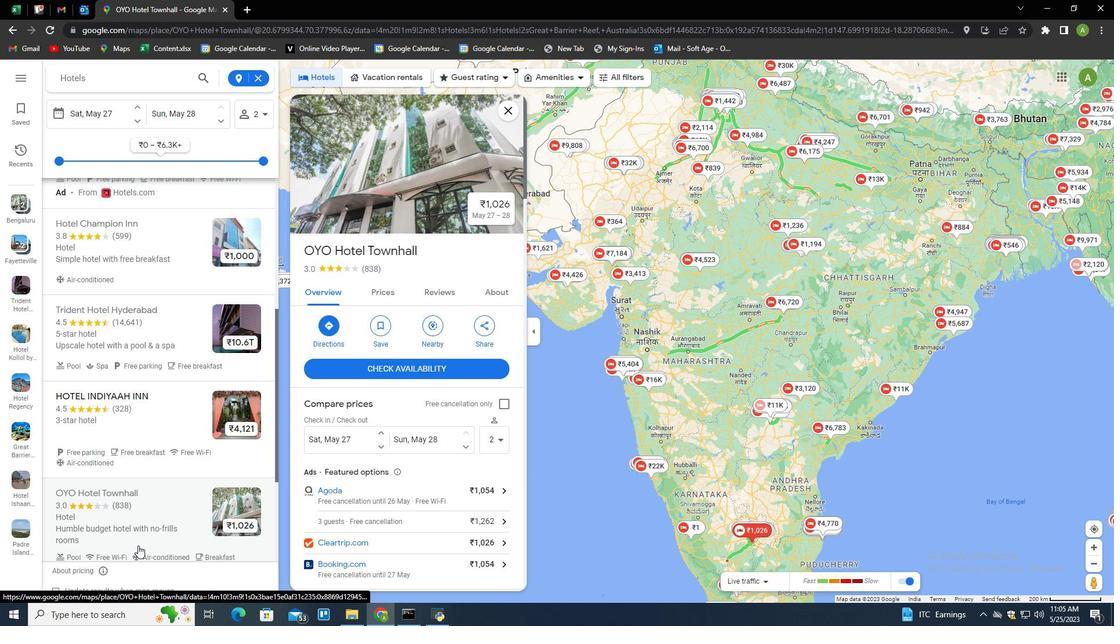 
Action: Mouse scrolled (138, 545) with delta (0, 0)
Screenshot: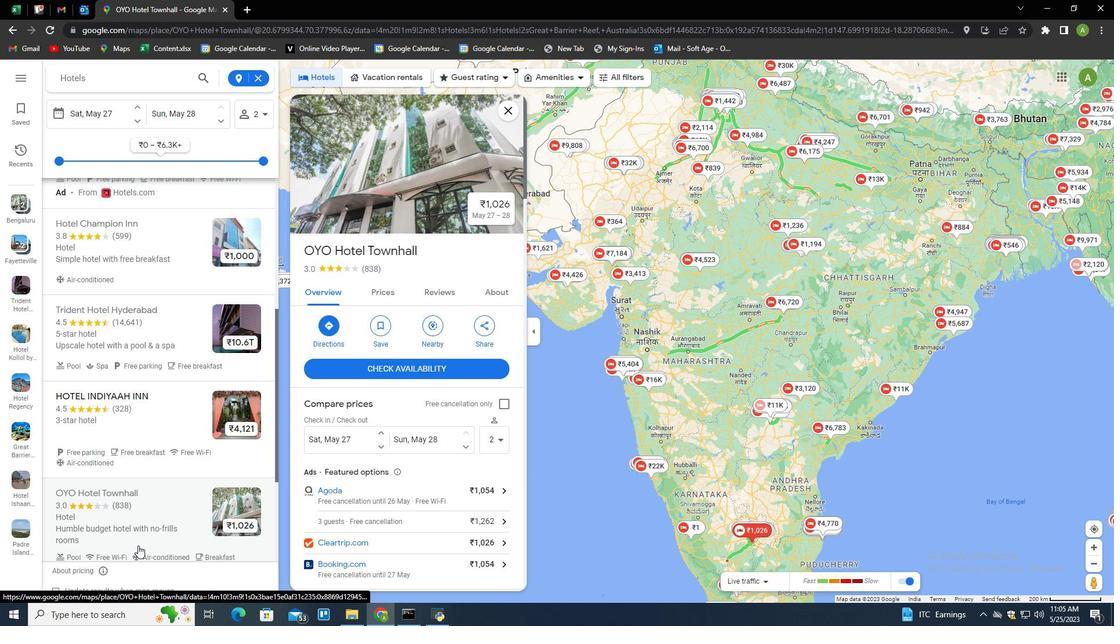
Action: Mouse scrolled (138, 545) with delta (0, 0)
Screenshot: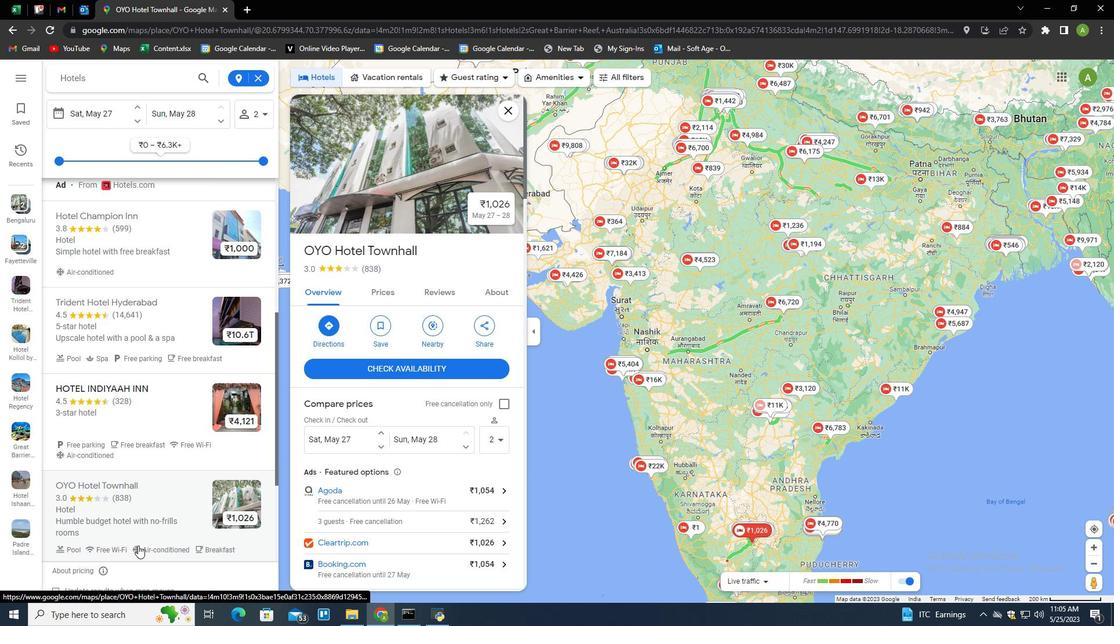 
Action: Mouse moved to (138, 546)
Screenshot: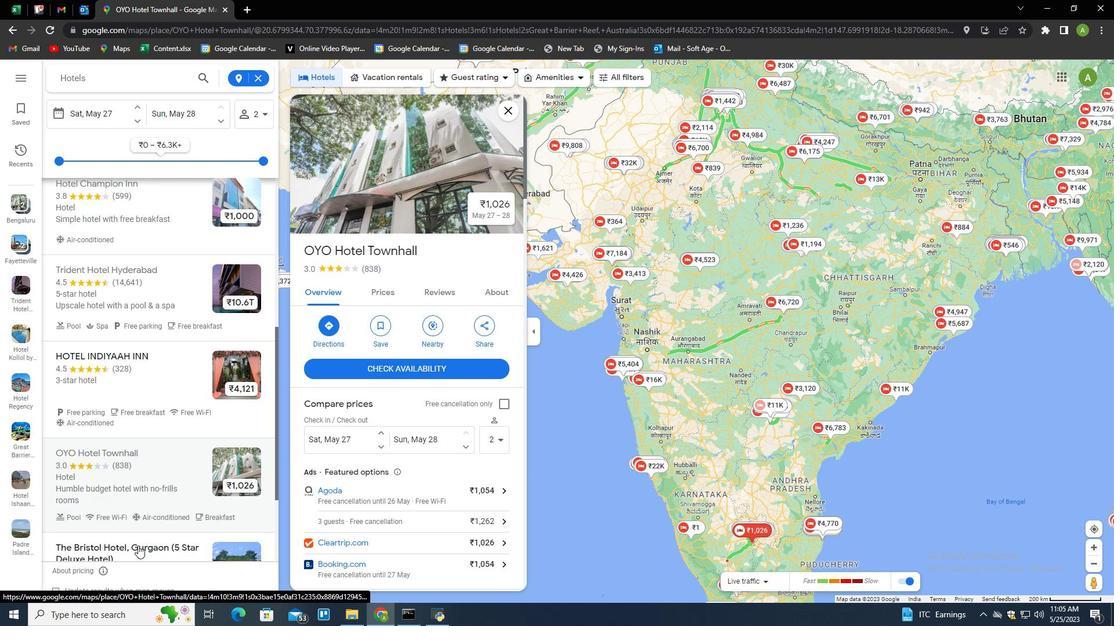 
Action: Mouse scrolled (138, 545) with delta (0, 0)
Screenshot: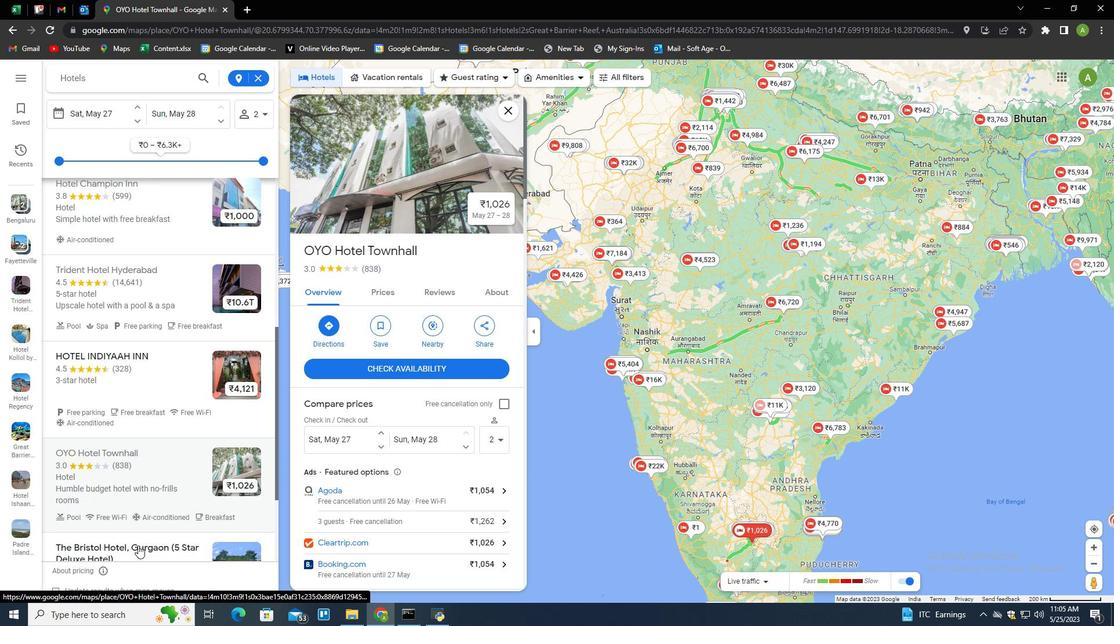 
Action: Mouse moved to (141, 535)
Screenshot: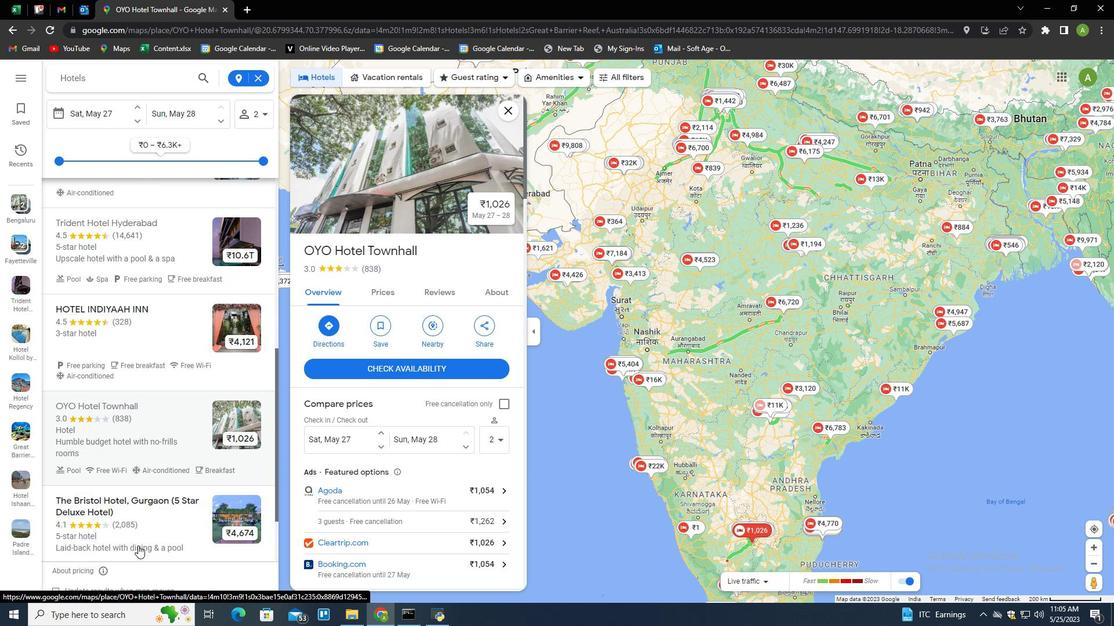 
Action: Mouse scrolled (141, 536) with delta (0, 0)
Screenshot: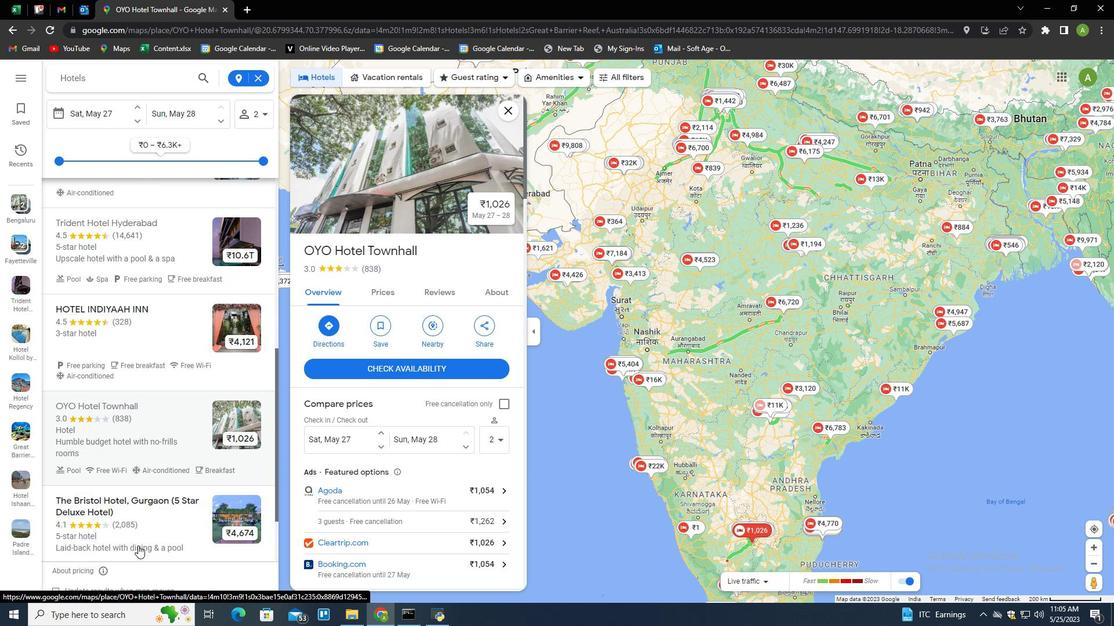
Action: Mouse moved to (159, 434)
Screenshot: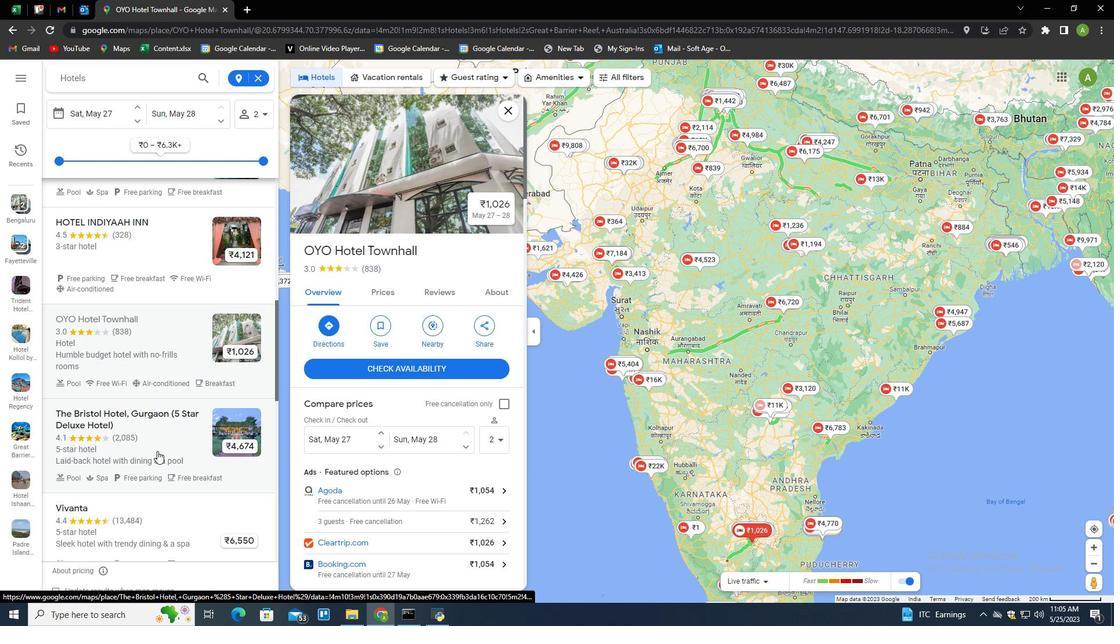 
Action: Mouse pressed left at (159, 434)
Screenshot: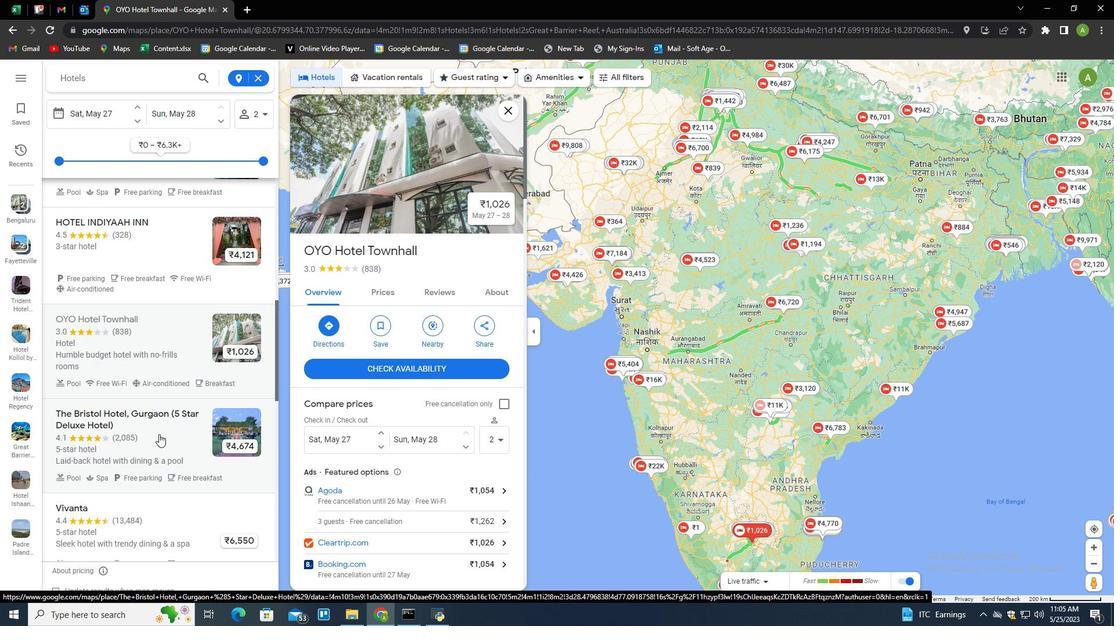 
Action: Mouse moved to (152, 427)
Screenshot: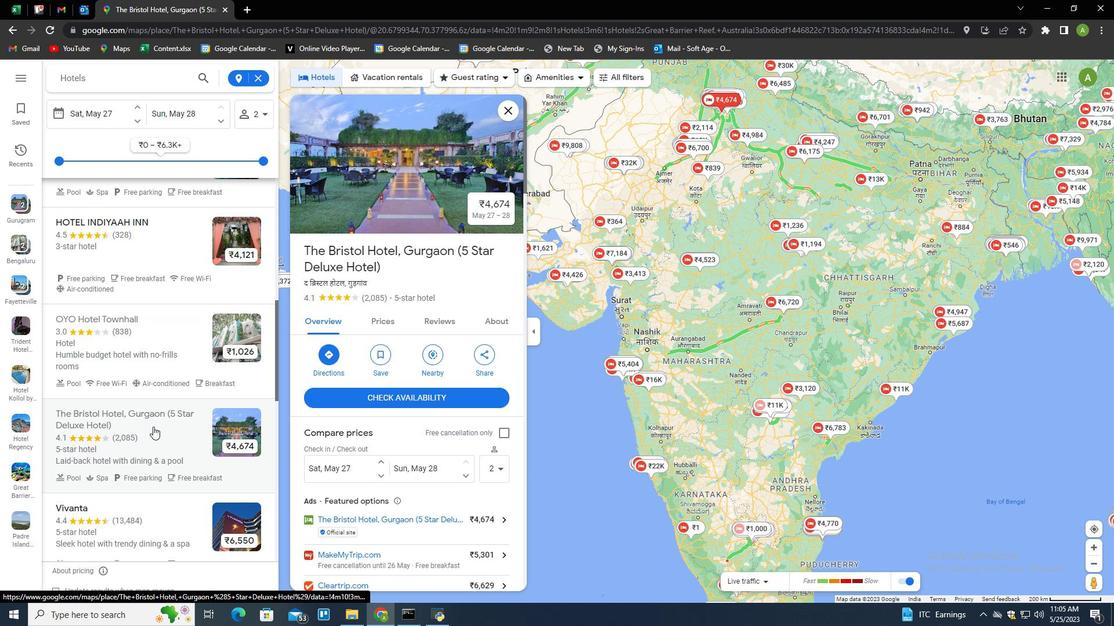 
Action: Mouse scrolled (152, 426) with delta (0, 0)
Screenshot: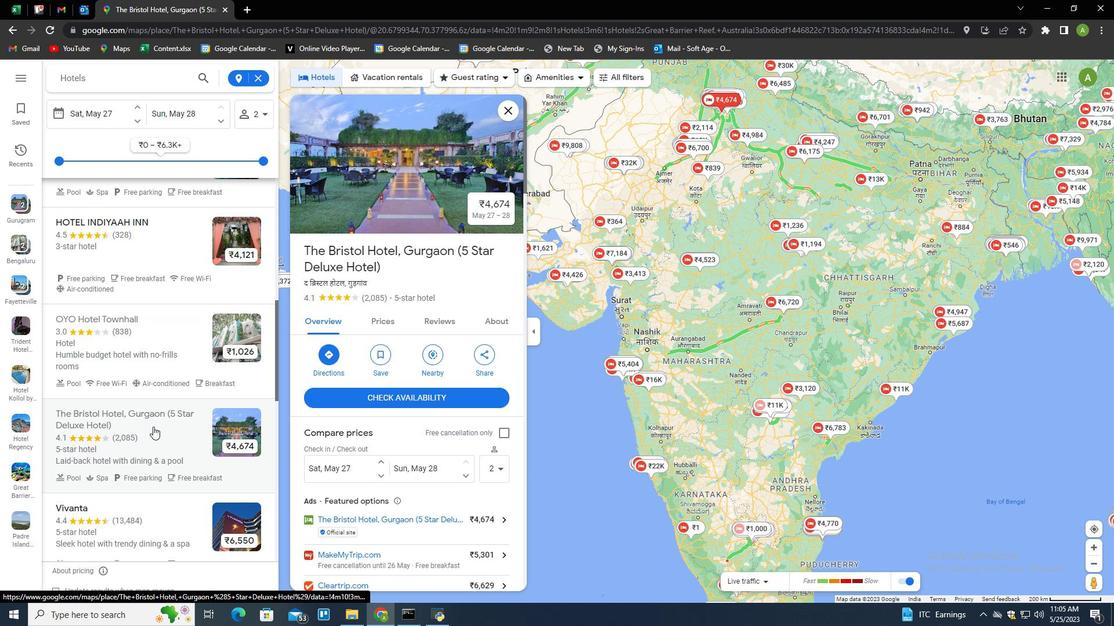 
Action: Mouse scrolled (152, 426) with delta (0, 0)
Screenshot: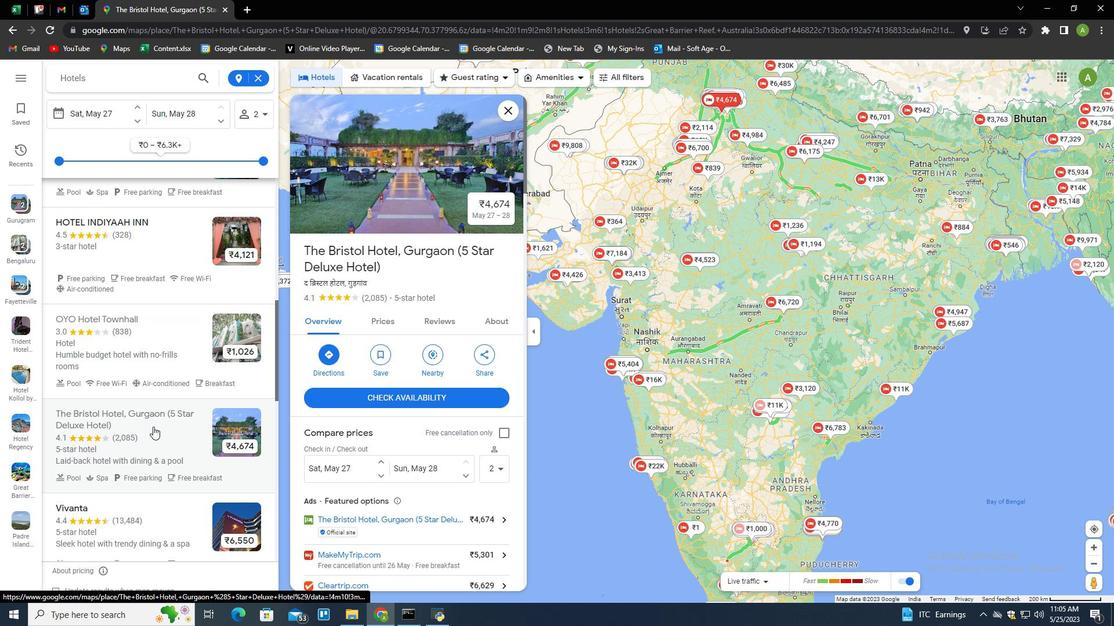 
Action: Mouse scrolled (152, 426) with delta (0, 0)
Screenshot: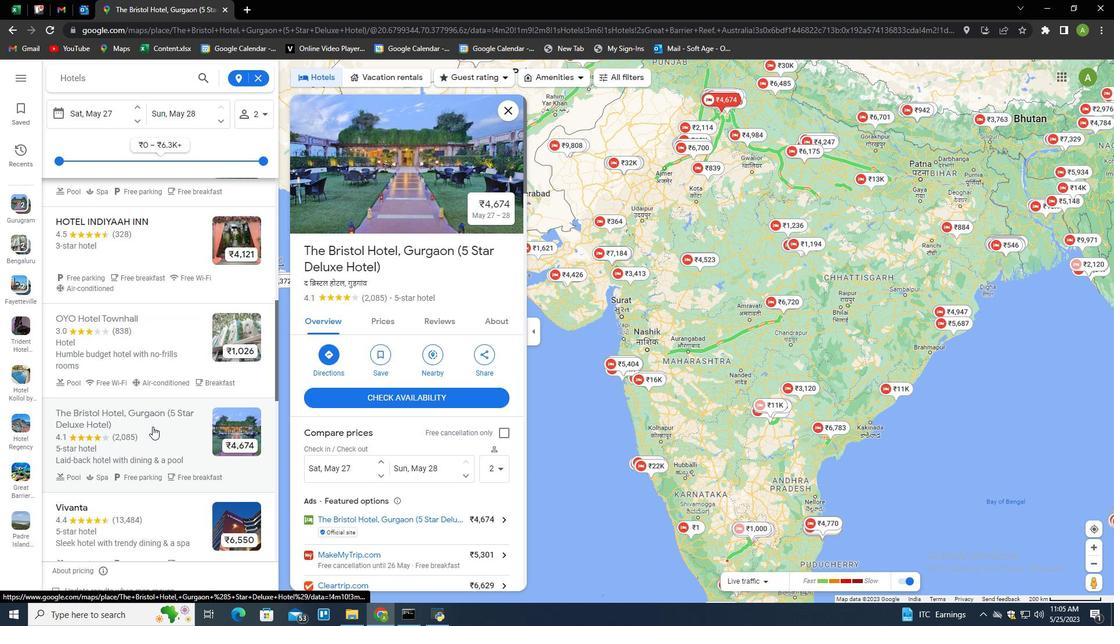 
Action: Mouse scrolled (152, 426) with delta (0, 0)
Screenshot: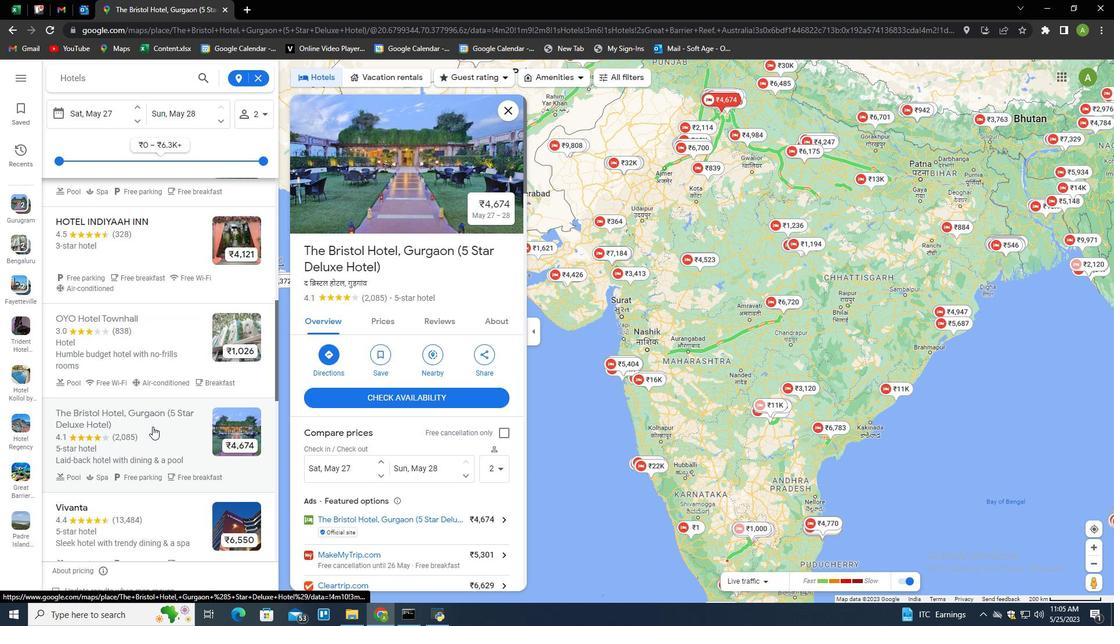 
Action: Mouse moved to (152, 427)
Screenshot: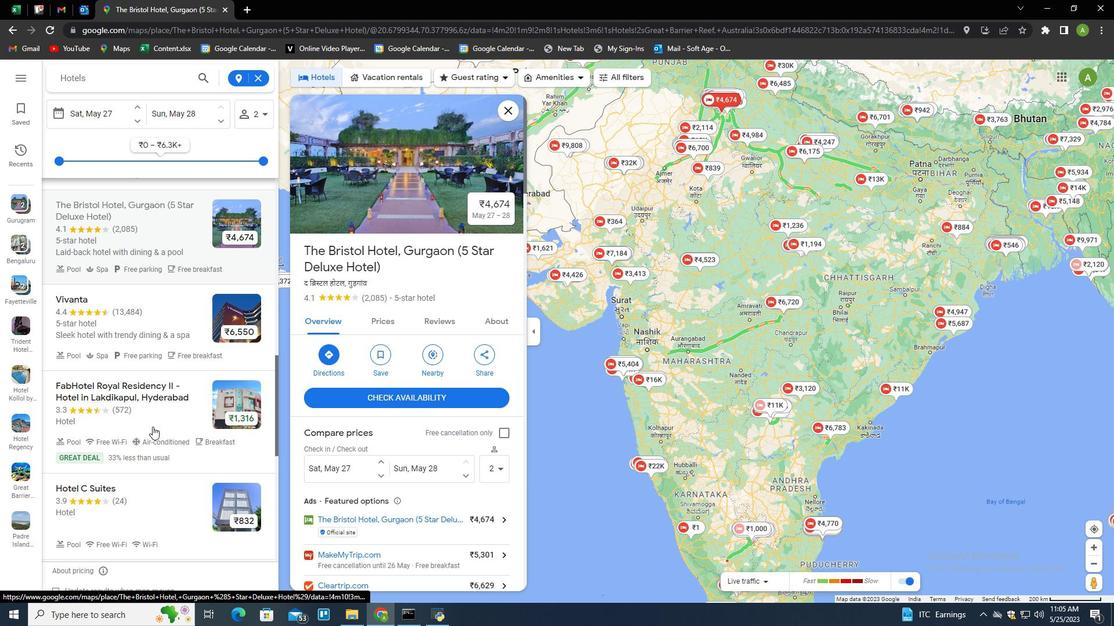 
Action: Mouse scrolled (152, 426) with delta (0, 0)
Screenshot: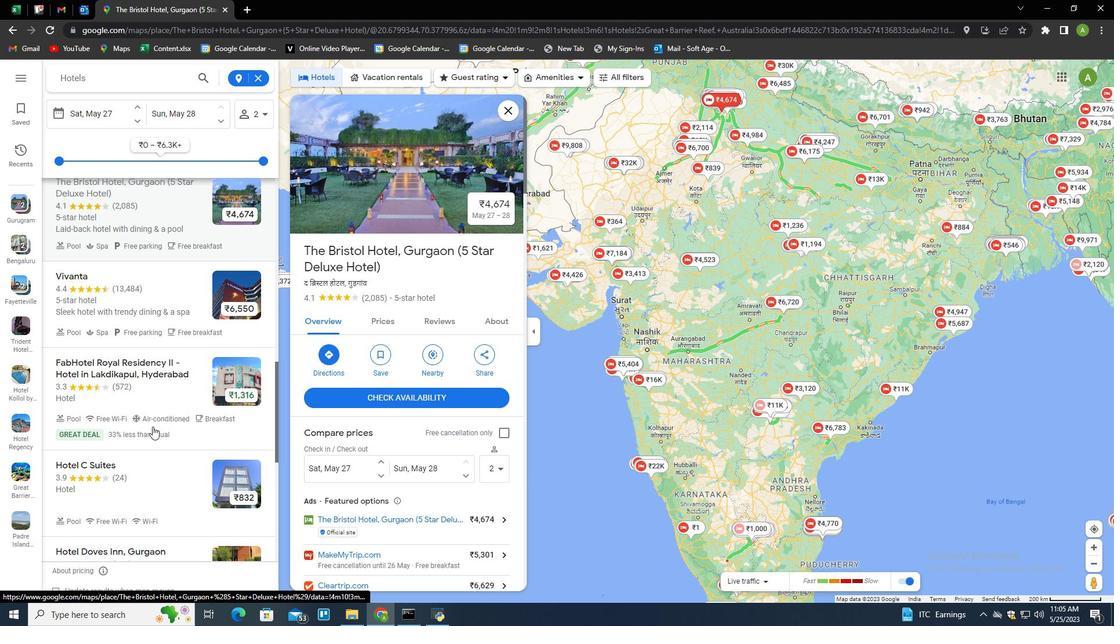 
Action: Mouse scrolled (152, 426) with delta (0, 0)
Screenshot: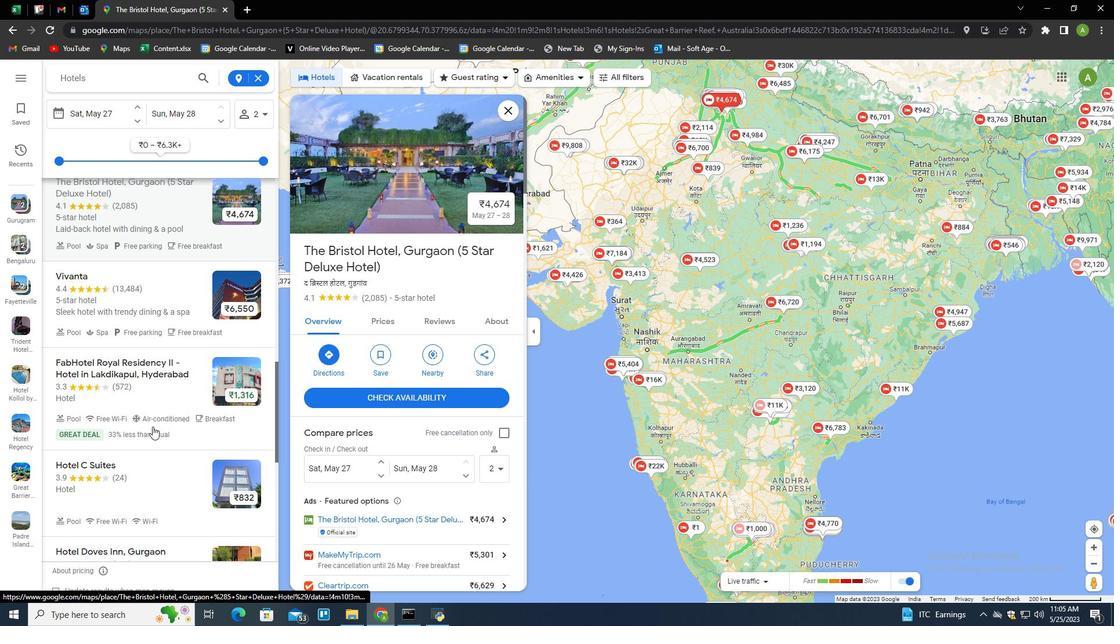 
Action: Mouse scrolled (152, 426) with delta (0, 0)
Screenshot: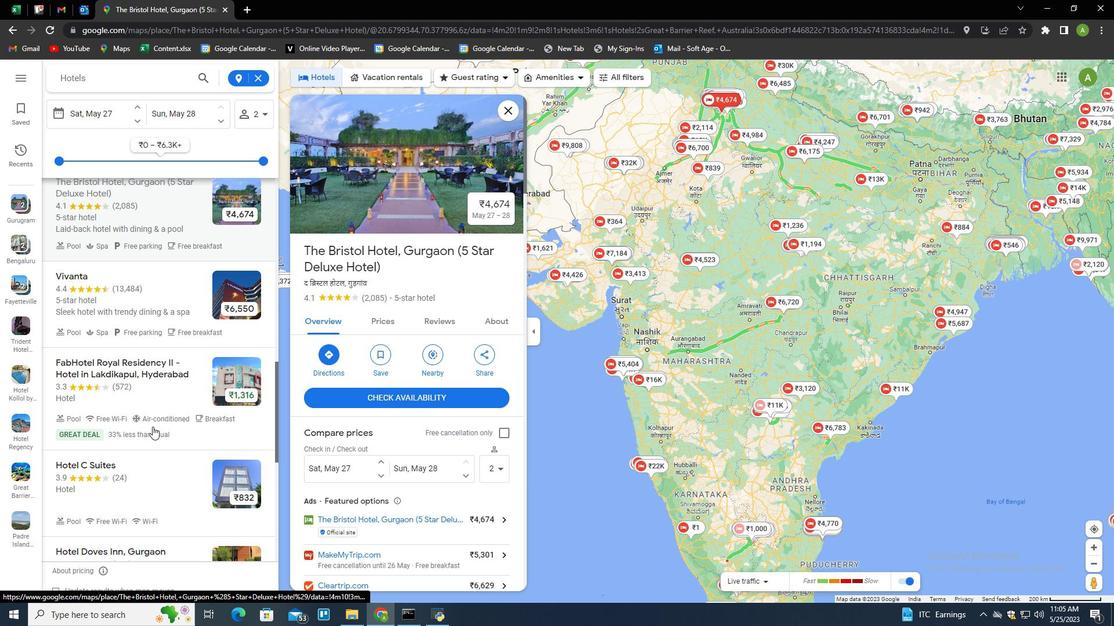 
Action: Mouse scrolled (152, 426) with delta (0, 0)
Screenshot: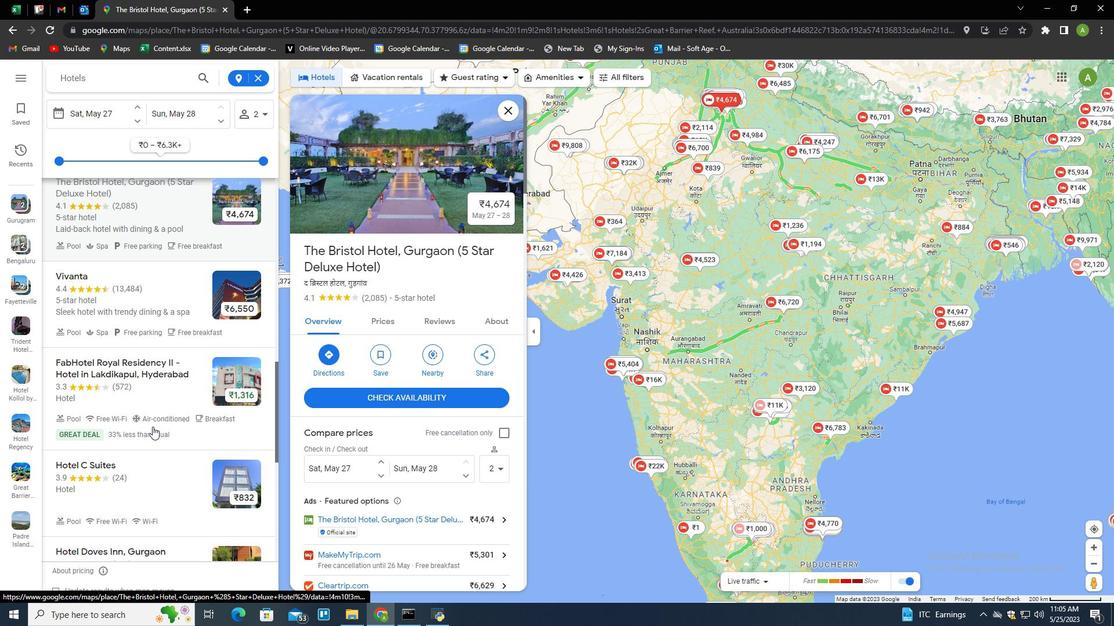 
Action: Mouse scrolled (152, 426) with delta (0, 0)
Screenshot: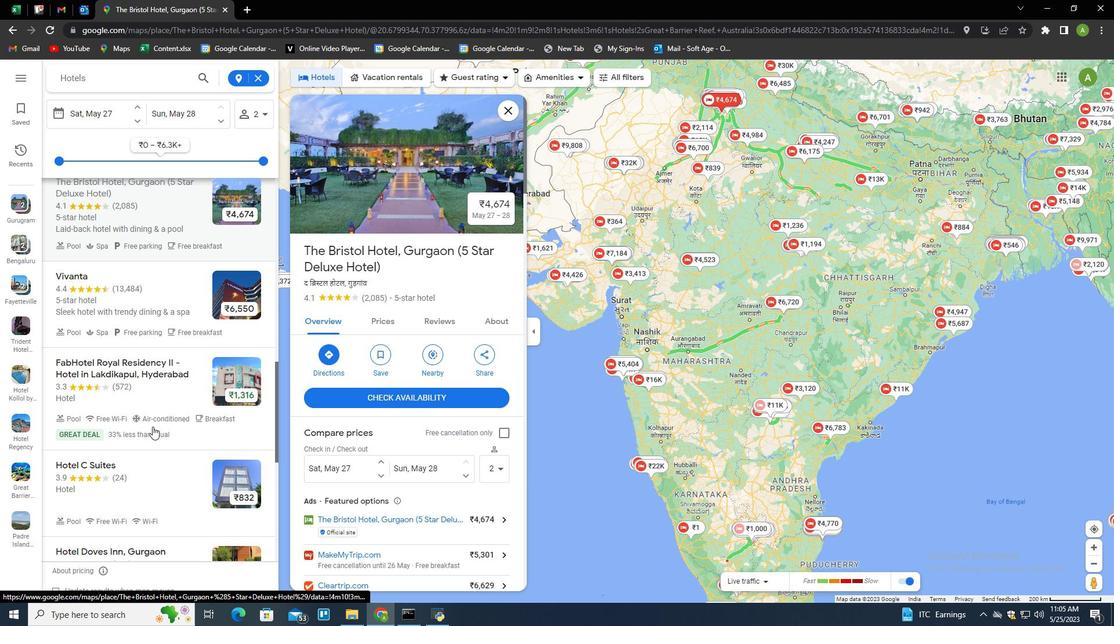 
Action: Mouse scrolled (152, 426) with delta (0, 0)
Screenshot: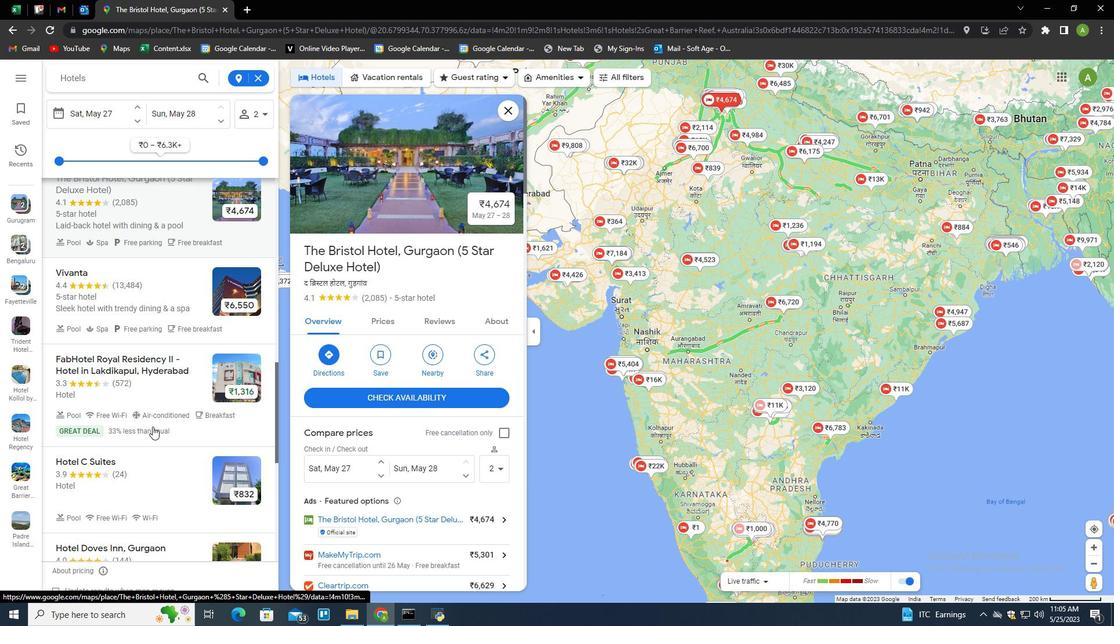 
Action: Mouse scrolled (152, 426) with delta (0, 0)
Screenshot: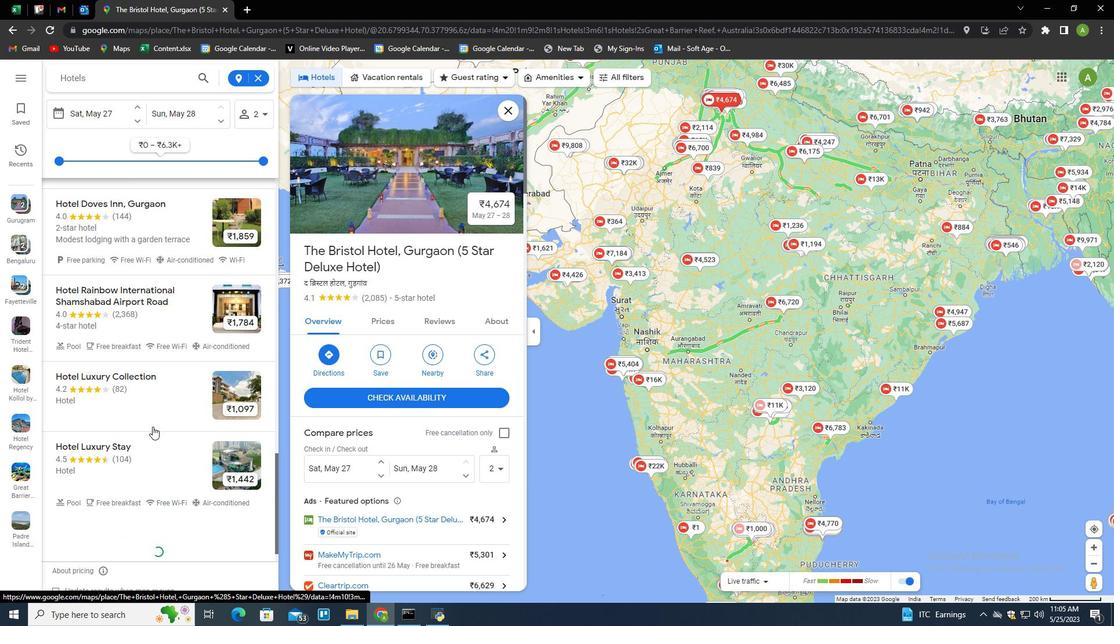 
Action: Mouse scrolled (152, 426) with delta (0, 0)
Screenshot: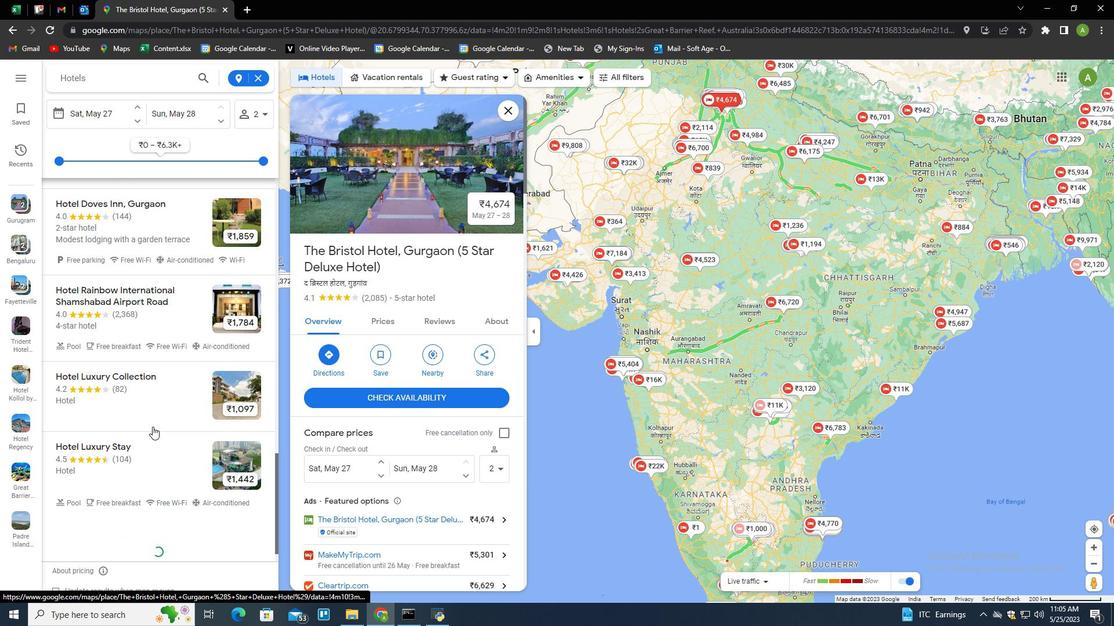 
Action: Mouse scrolled (152, 426) with delta (0, 0)
Screenshot: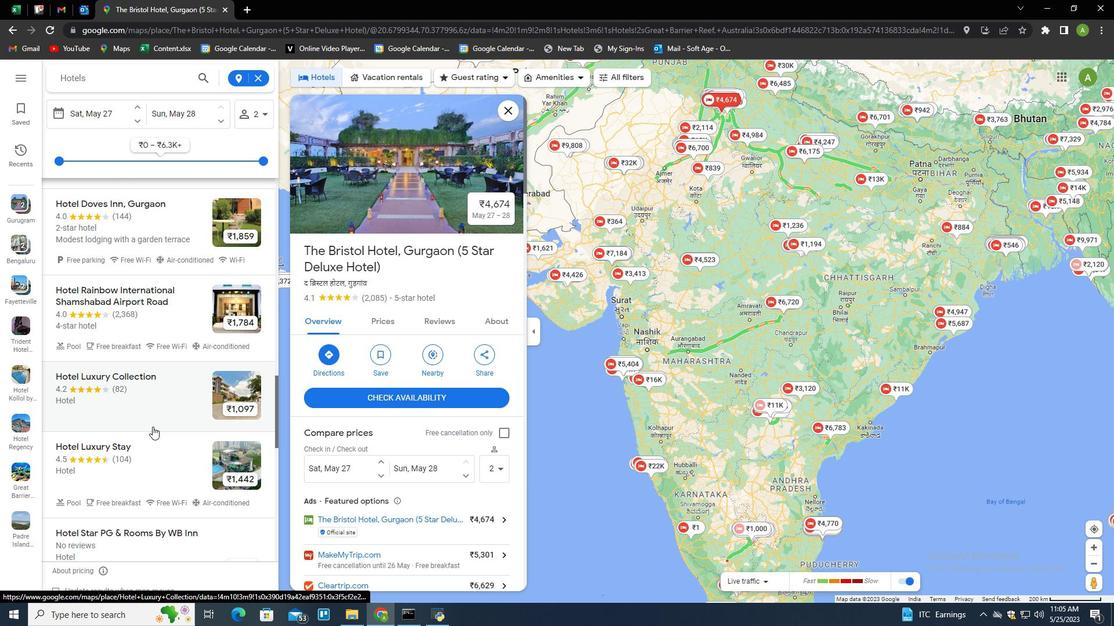 
Action: Mouse scrolled (152, 426) with delta (0, 0)
Screenshot: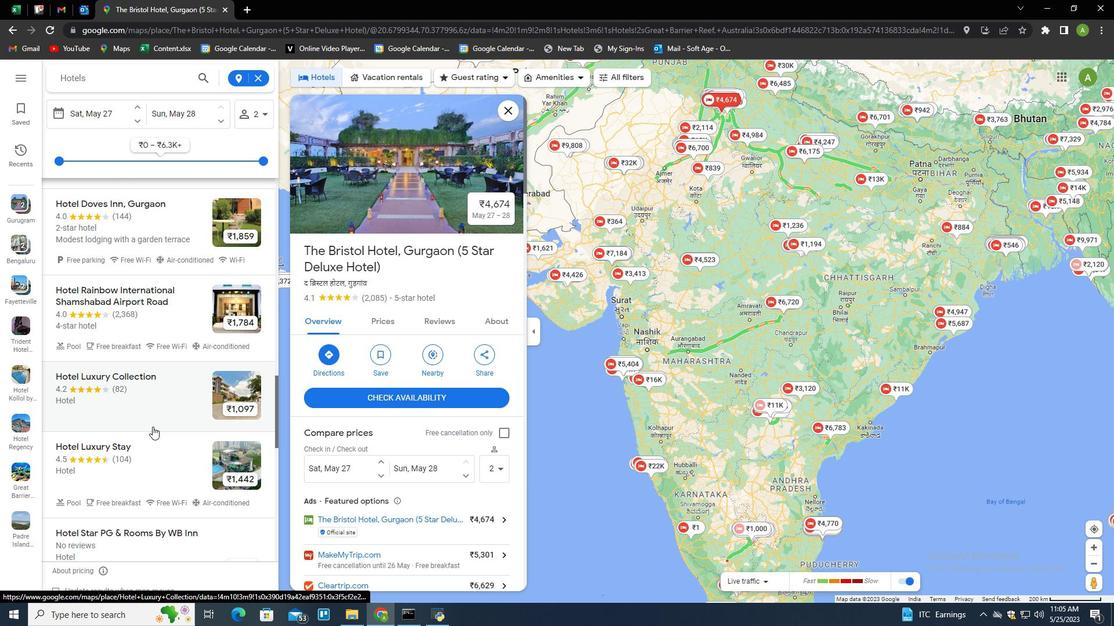 
Action: Mouse scrolled (152, 426) with delta (0, 0)
Screenshot: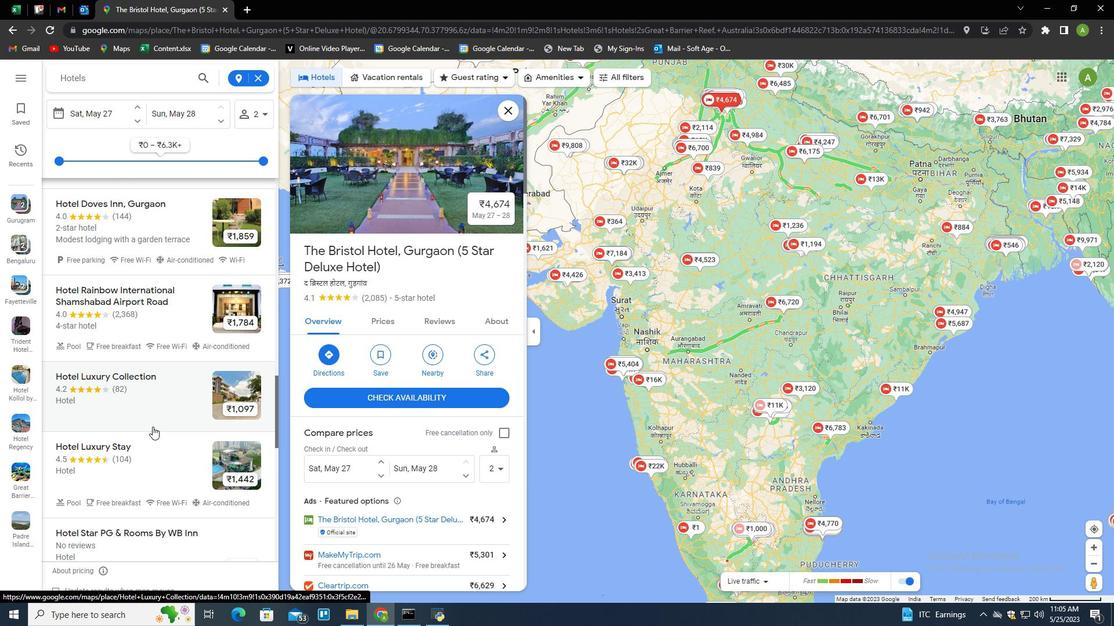 
Action: Mouse moved to (262, 82)
Screenshot: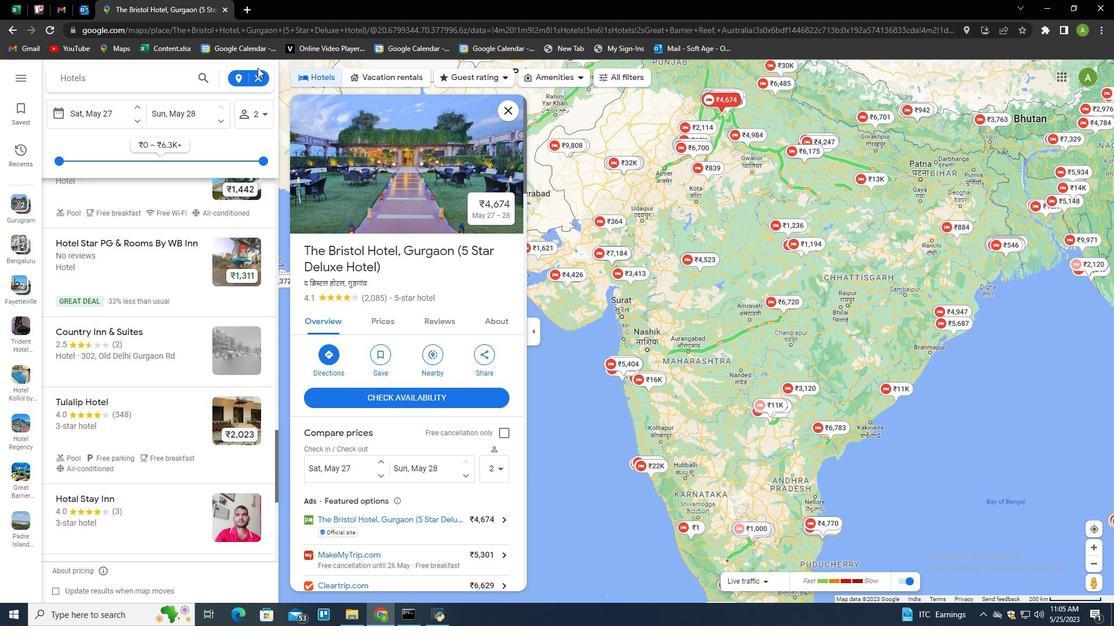 
Action: Mouse pressed left at (262, 82)
Screenshot: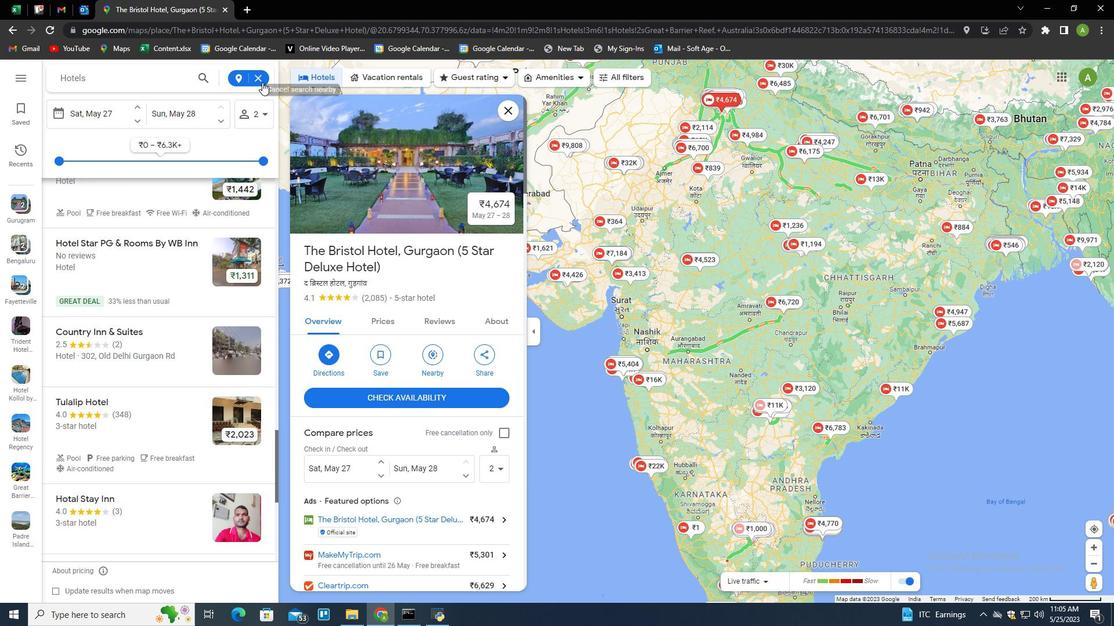 
Action: Mouse moved to (262, 82)
Screenshot: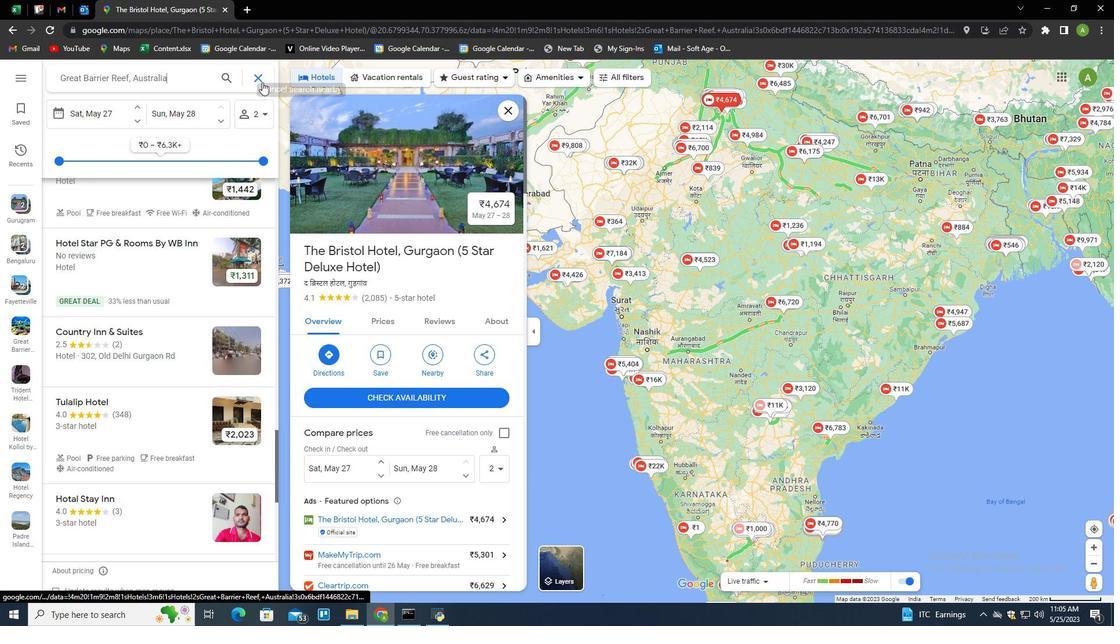 
Action: Mouse pressed left at (262, 82)
Screenshot: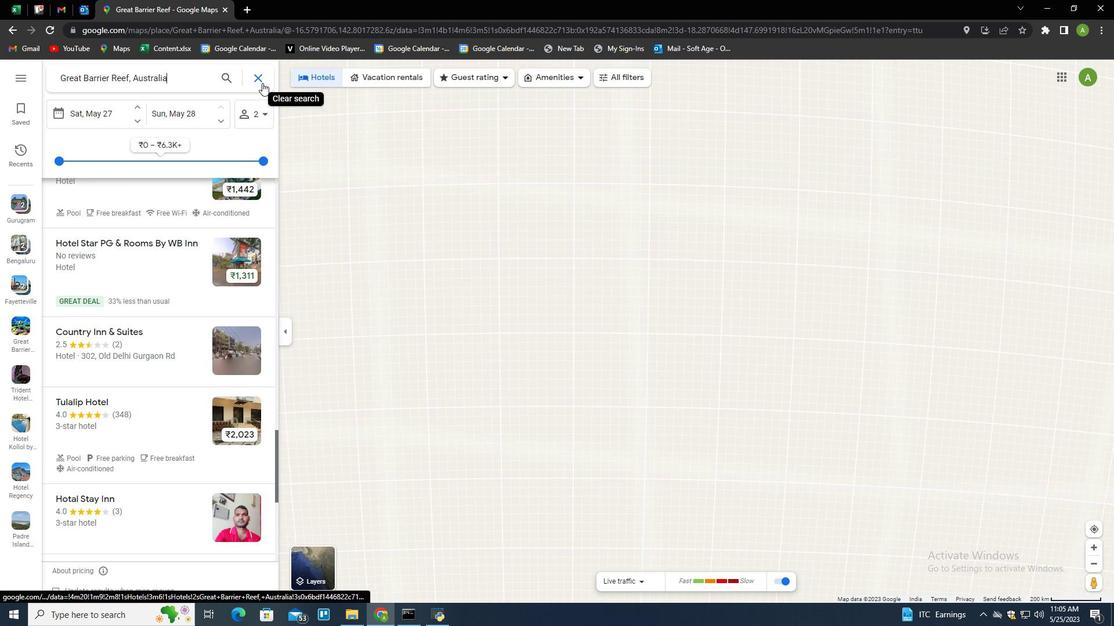 
Action: Mouse moved to (225, 77)
Screenshot: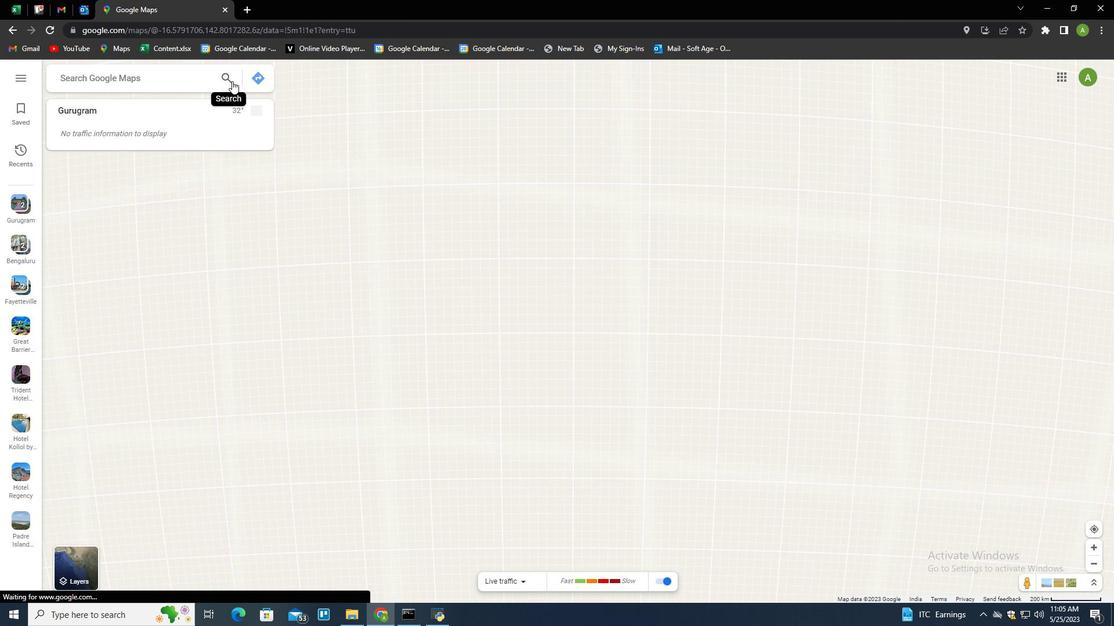 
Action: Mouse pressed left at (225, 77)
Screenshot: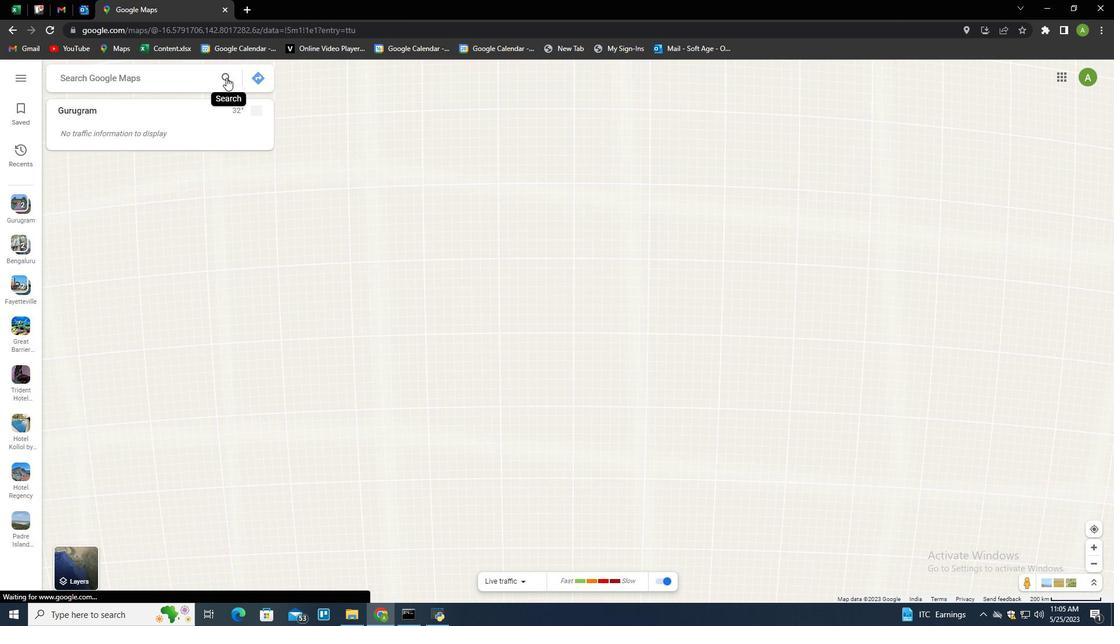 
Action: Mouse moved to (176, 104)
Screenshot: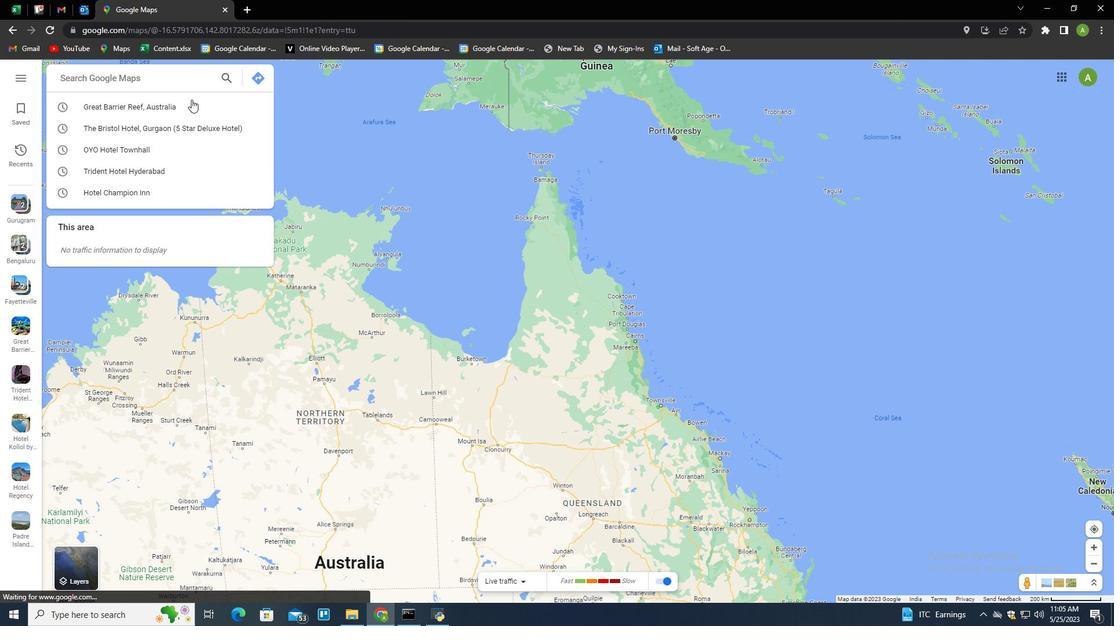 
Action: Mouse pressed left at (176, 104)
Screenshot: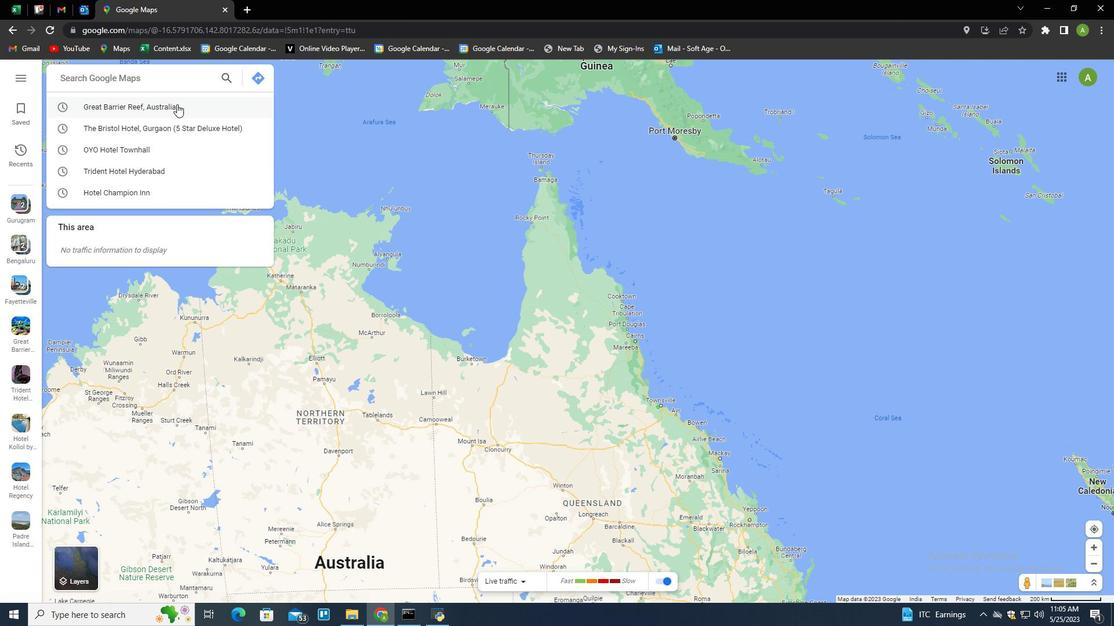 
Action: Mouse moved to (175, 105)
Screenshot: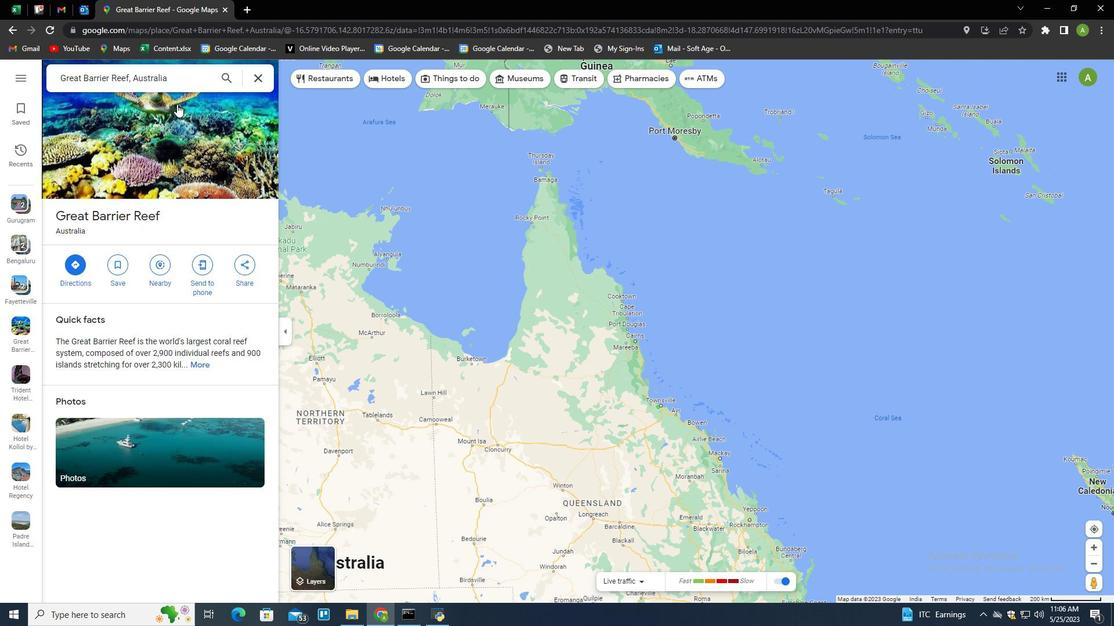 
